 Task: Search for an email in 'Sent Items' with the subject 'Subject0000000018'.
Action: Mouse moved to (473, 97)
Screenshot: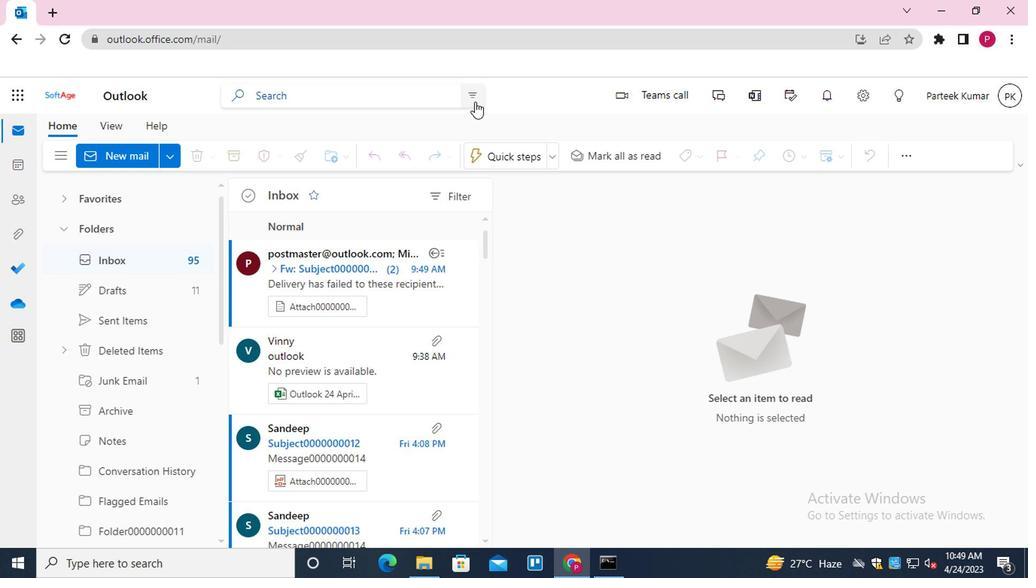 
Action: Mouse pressed left at (473, 97)
Screenshot: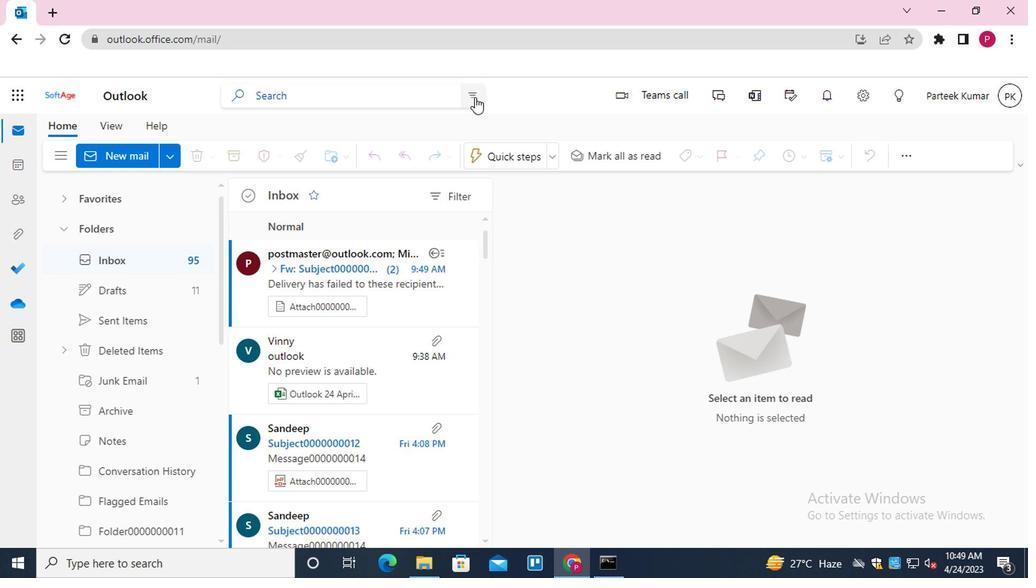
Action: Mouse moved to (441, 129)
Screenshot: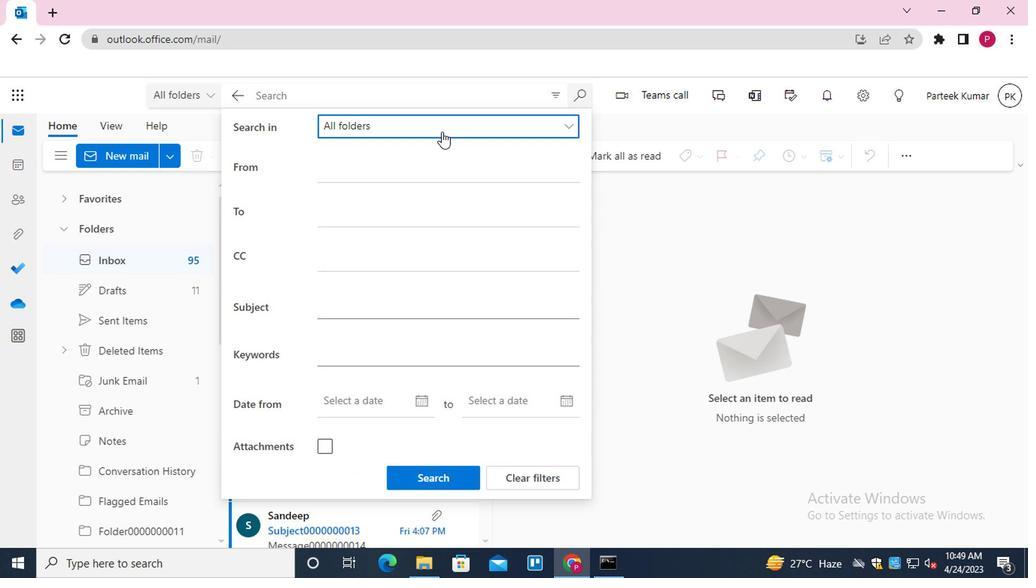 
Action: Mouse pressed left at (441, 129)
Screenshot: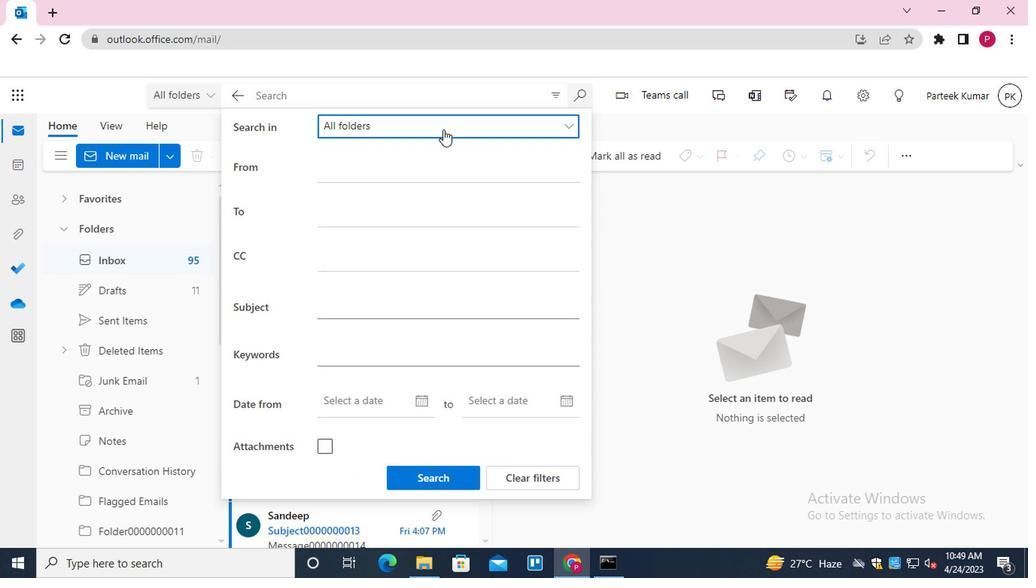 
Action: Mouse moved to (429, 174)
Screenshot: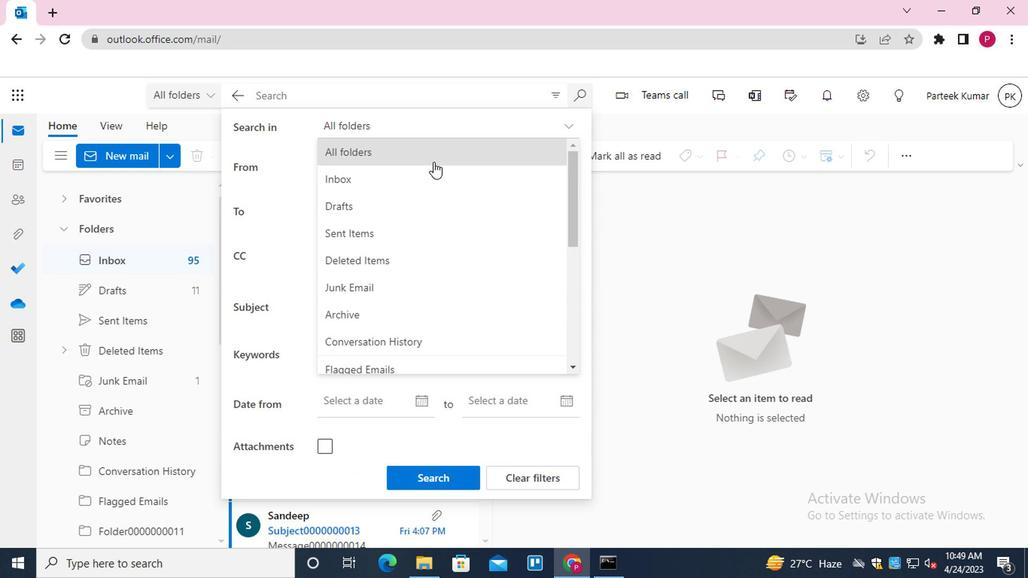
Action: Mouse pressed left at (429, 174)
Screenshot: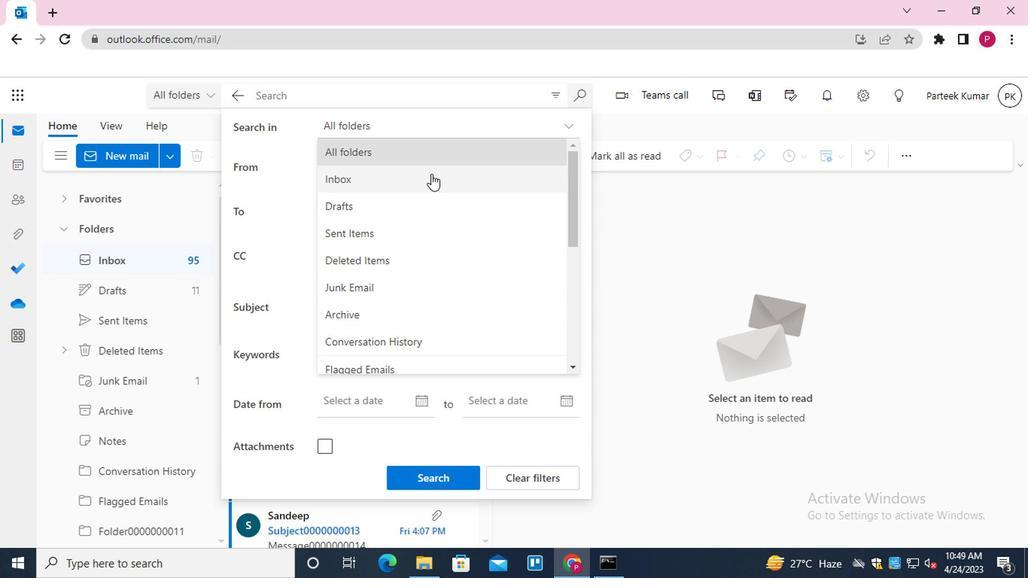 
Action: Mouse moved to (374, 305)
Screenshot: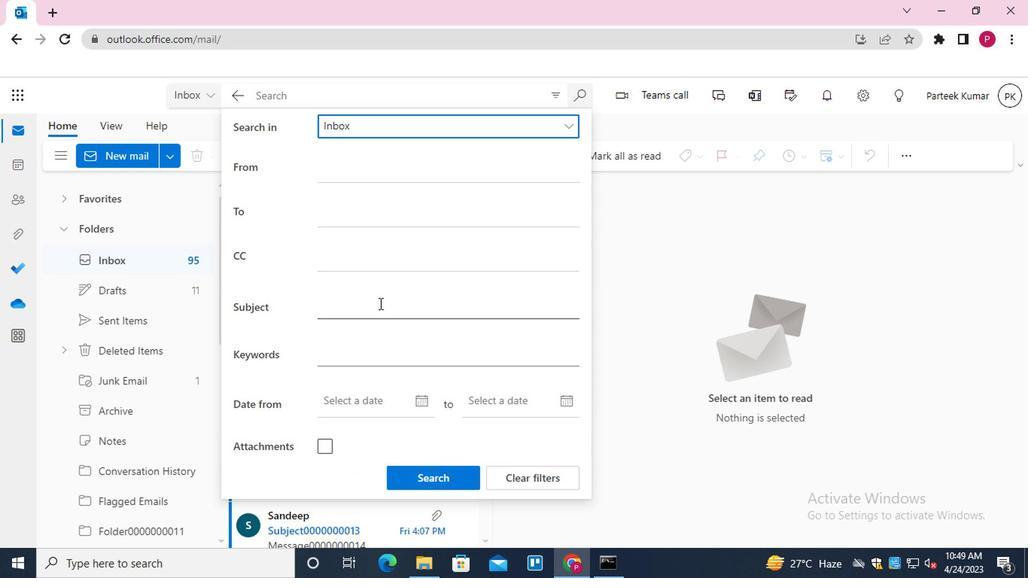 
Action: Mouse pressed left at (374, 305)
Screenshot: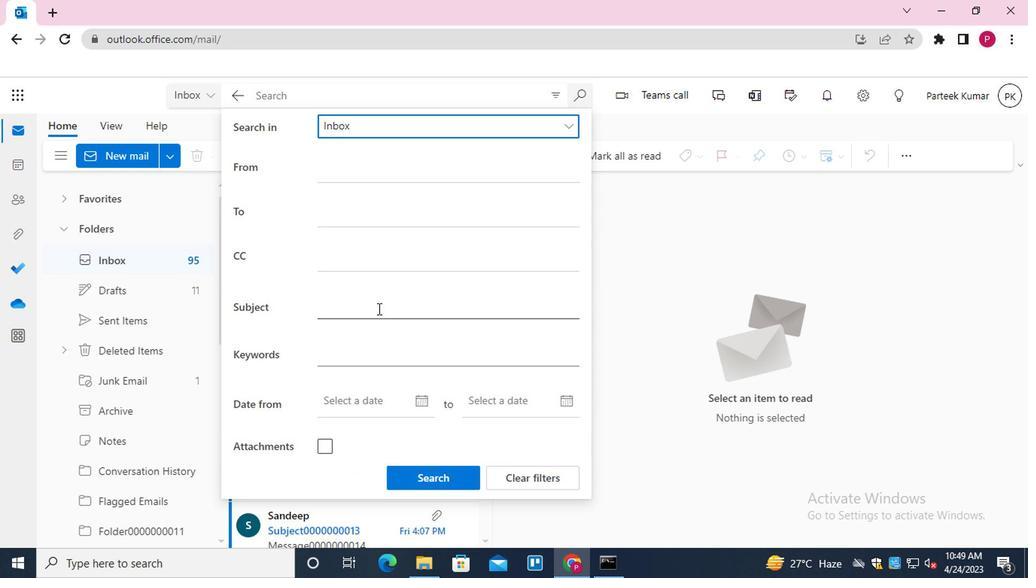 
Action: Key pressed <Key.shift>SUBJECT0000000018
Screenshot: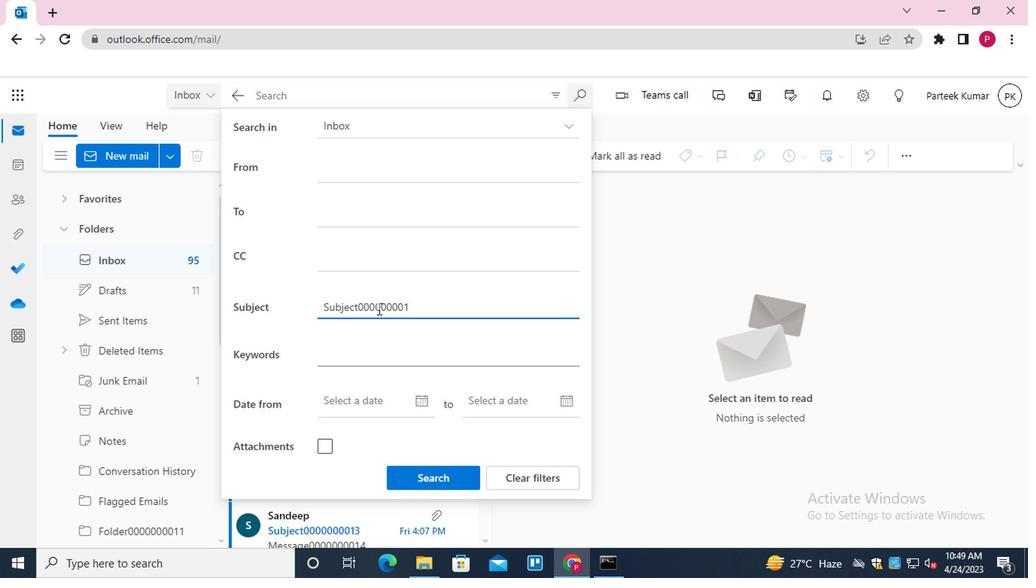 
Action: Mouse moved to (437, 478)
Screenshot: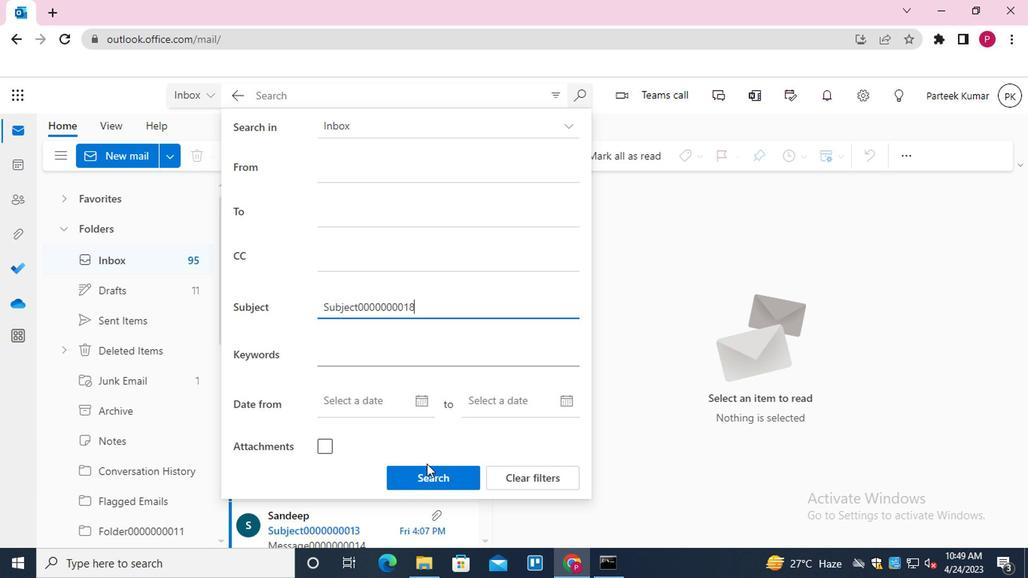 
Action: Mouse pressed left at (437, 478)
Screenshot: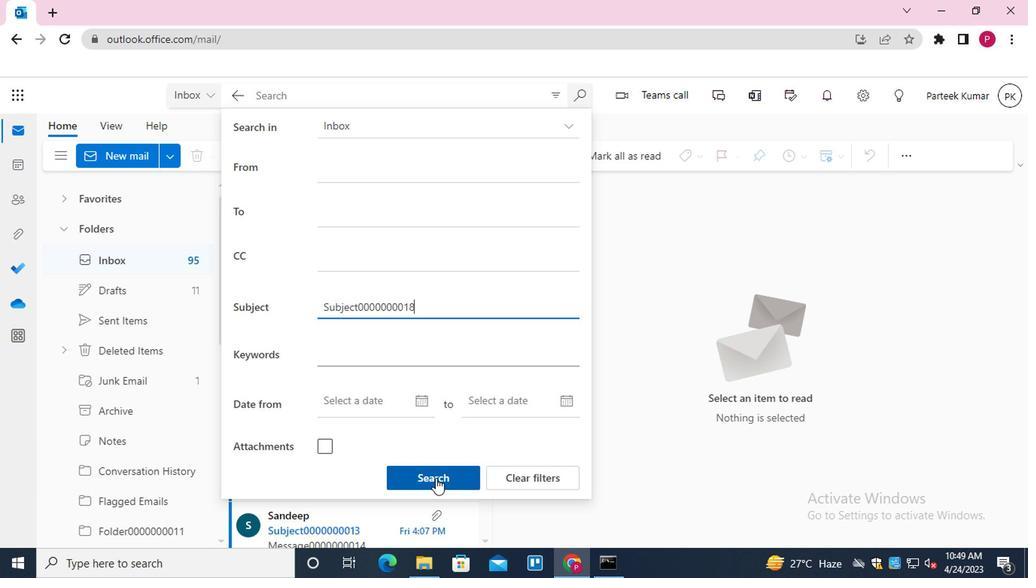 
Action: Mouse moved to (233, 96)
Screenshot: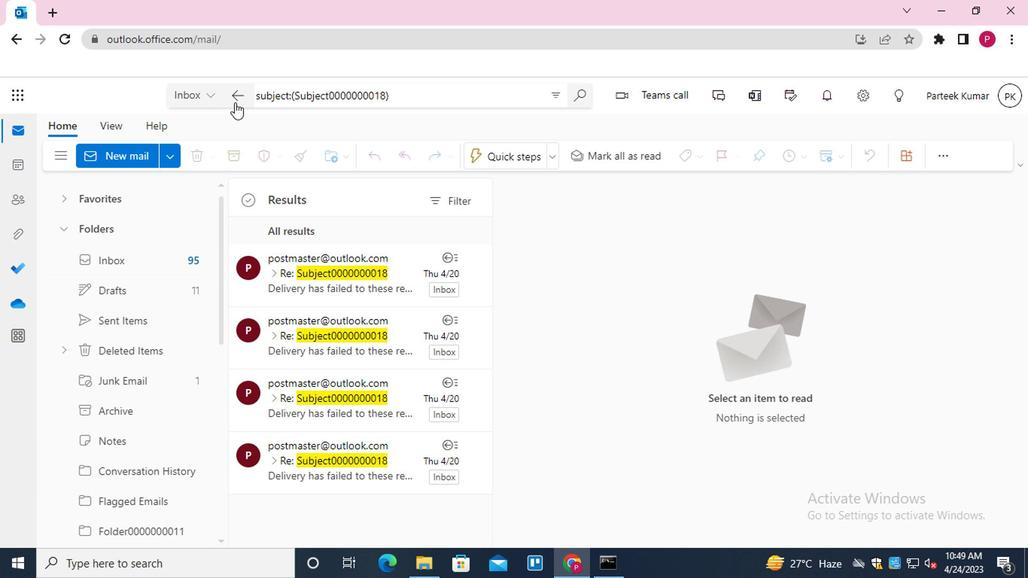 
Action: Mouse pressed left at (233, 96)
Screenshot: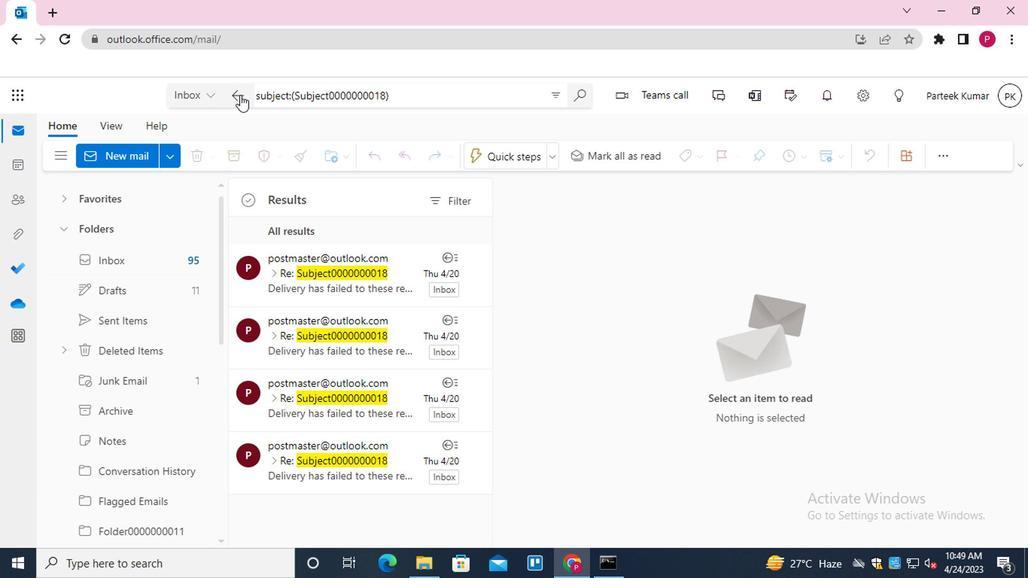 
Action: Mouse moved to (469, 96)
Screenshot: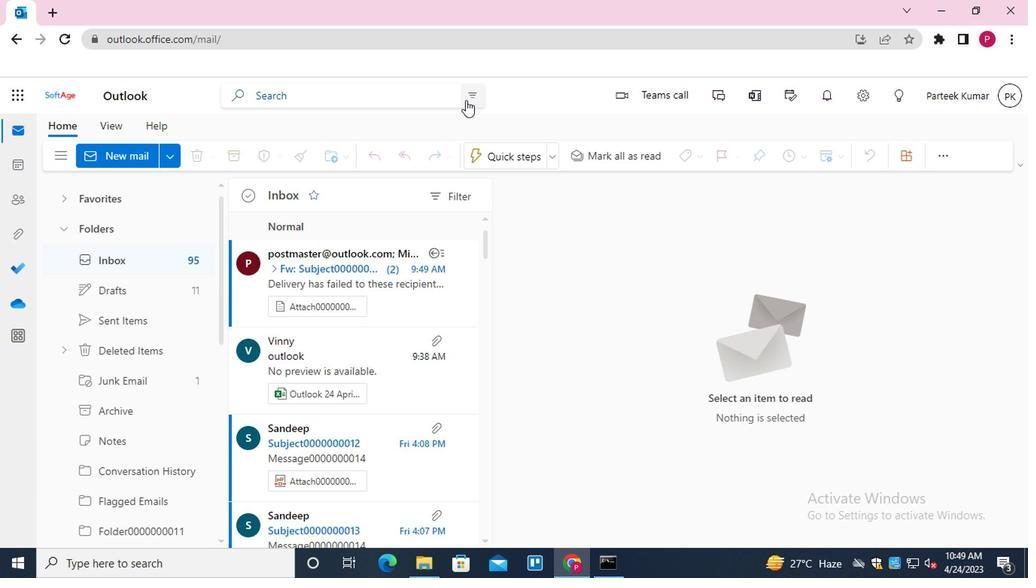 
Action: Mouse pressed left at (469, 96)
Screenshot: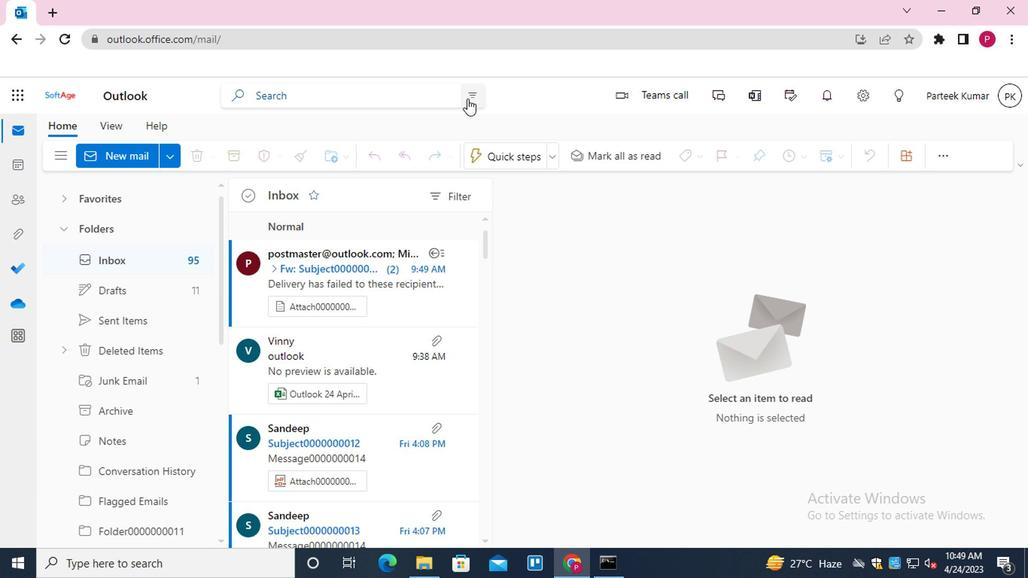 
Action: Mouse moved to (390, 134)
Screenshot: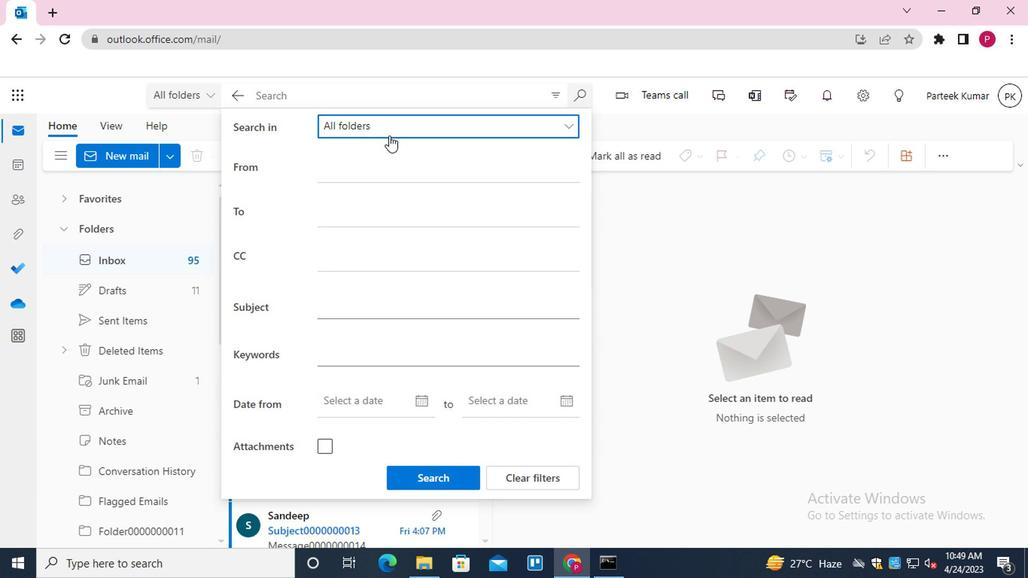 
Action: Mouse pressed left at (390, 134)
Screenshot: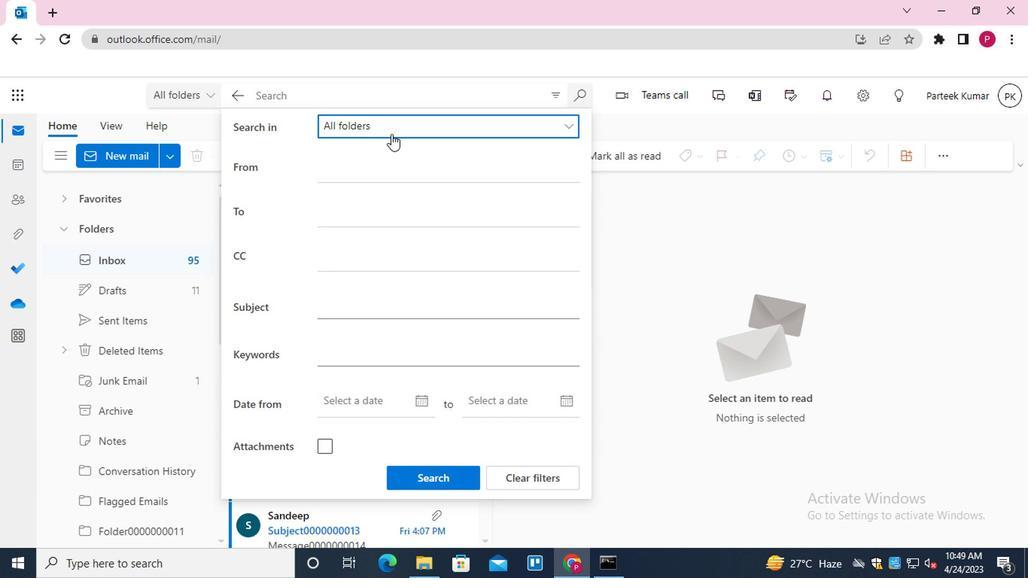 
Action: Mouse moved to (387, 234)
Screenshot: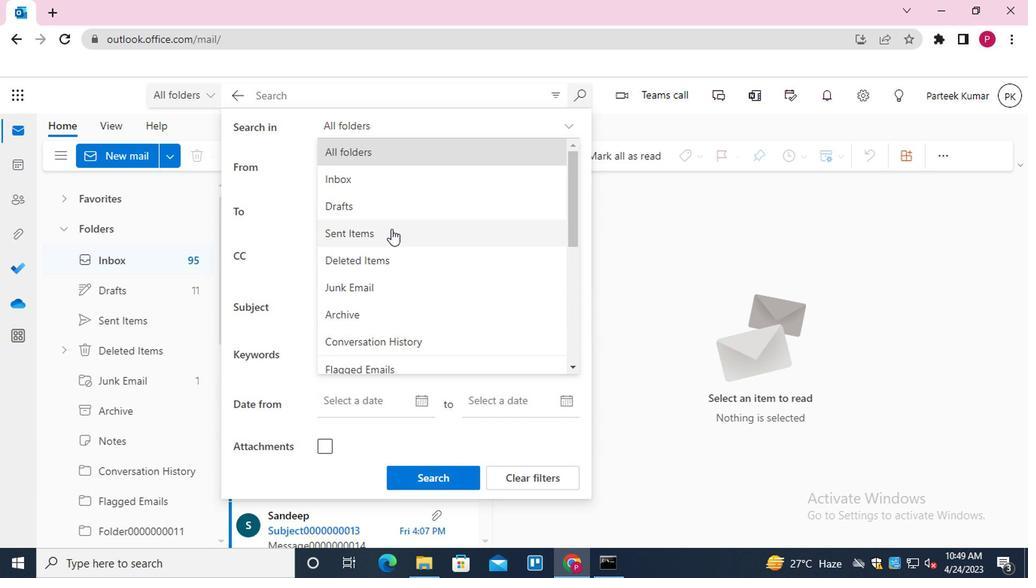 
Action: Mouse pressed left at (387, 234)
Screenshot: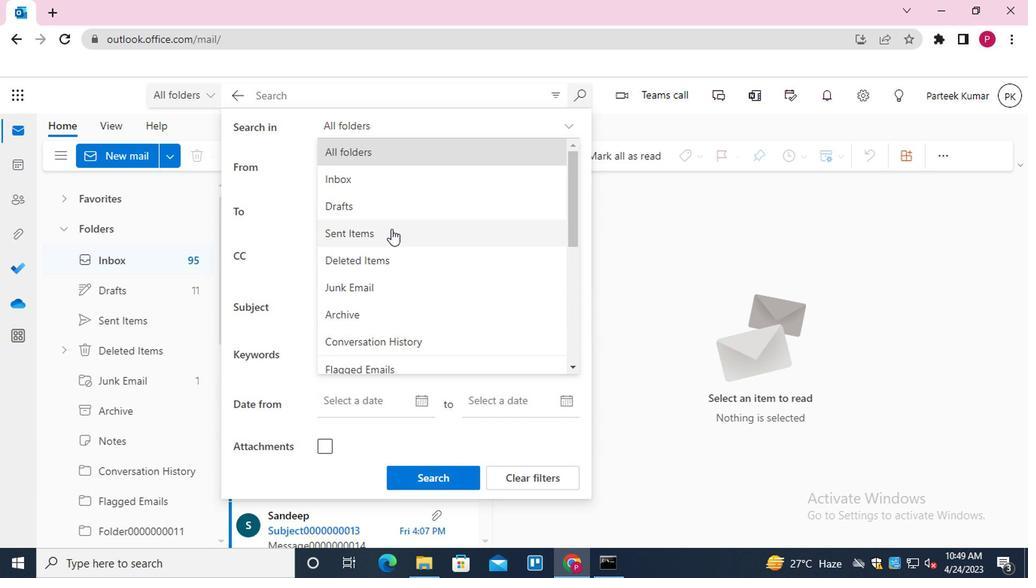 
Action: Mouse moved to (358, 310)
Screenshot: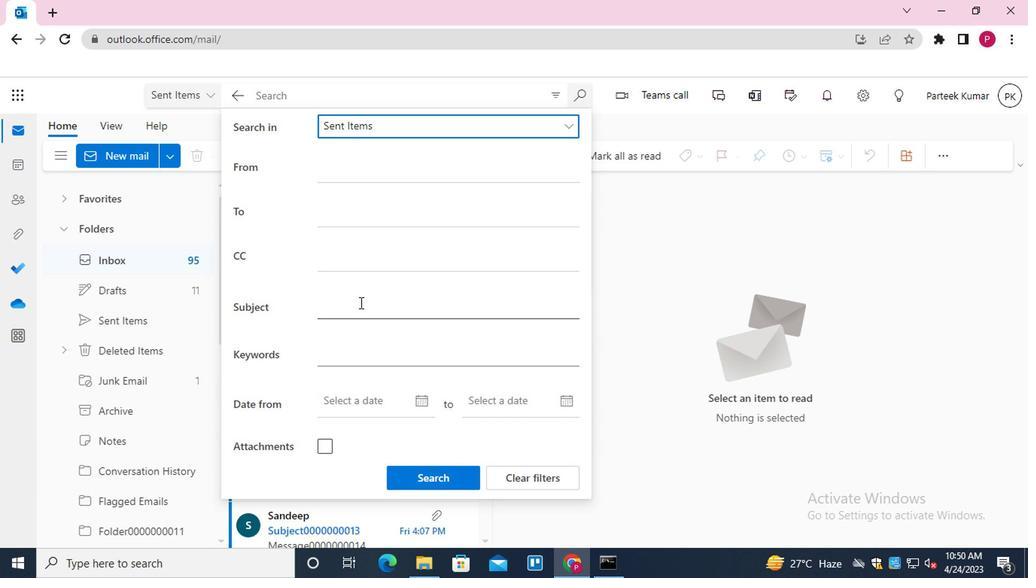 
Action: Mouse pressed left at (358, 310)
Screenshot: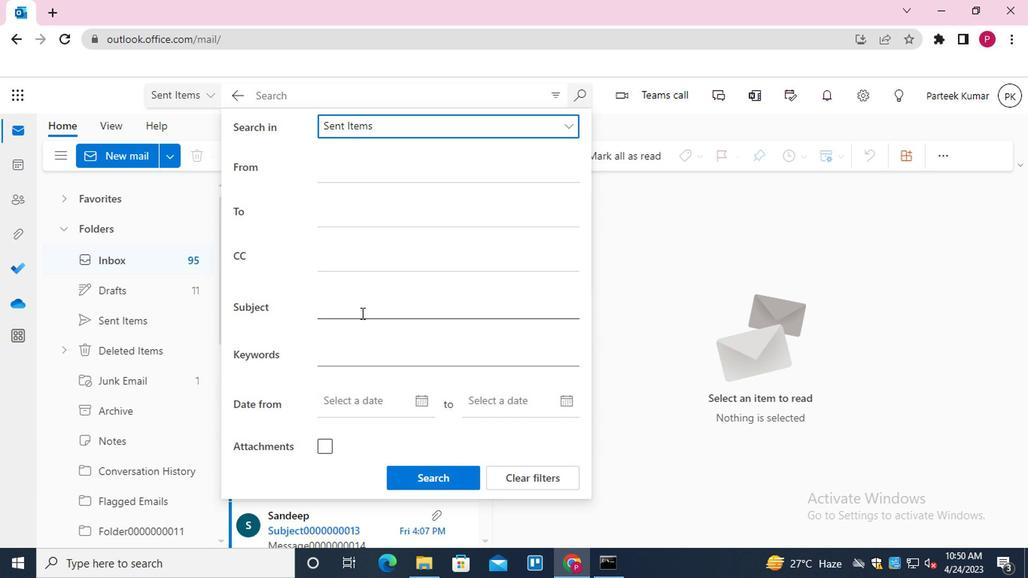 
Action: Mouse moved to (358, 310)
Screenshot: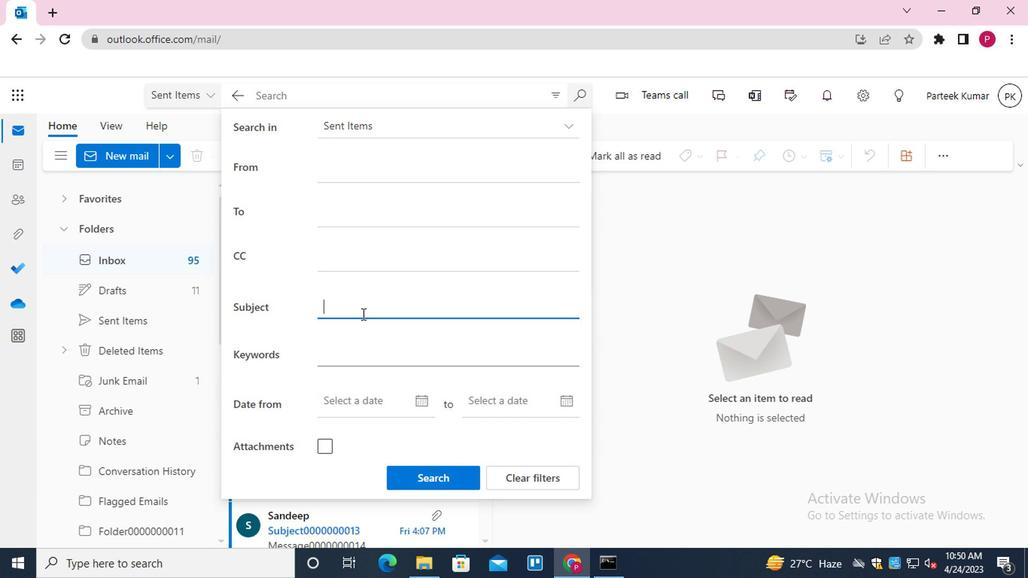 
Action: Key pressed <Key.shift>SUBJECT0000000018
Screenshot: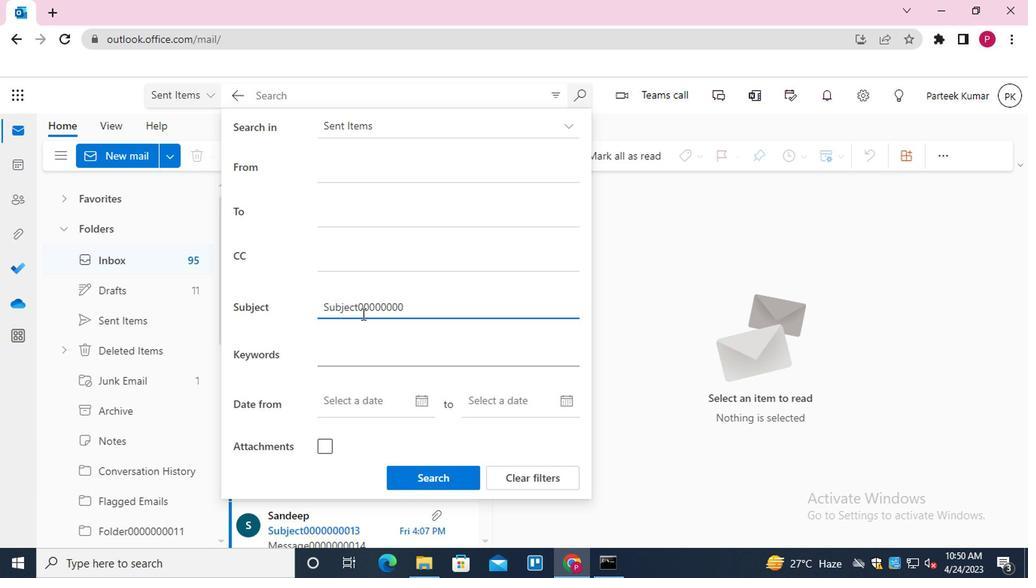
Action: Mouse moved to (439, 473)
Screenshot: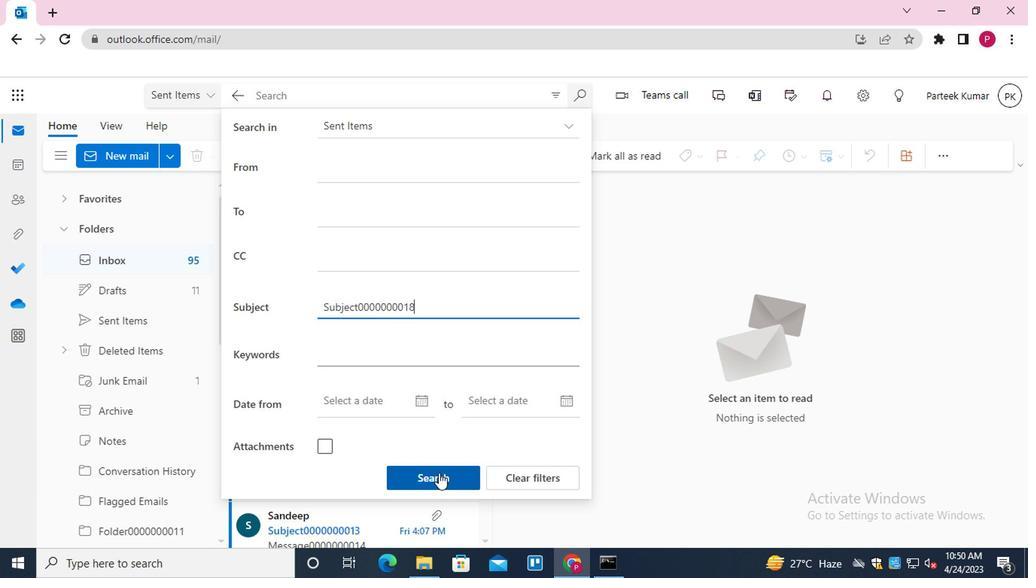 
Action: Mouse pressed left at (439, 473)
Screenshot: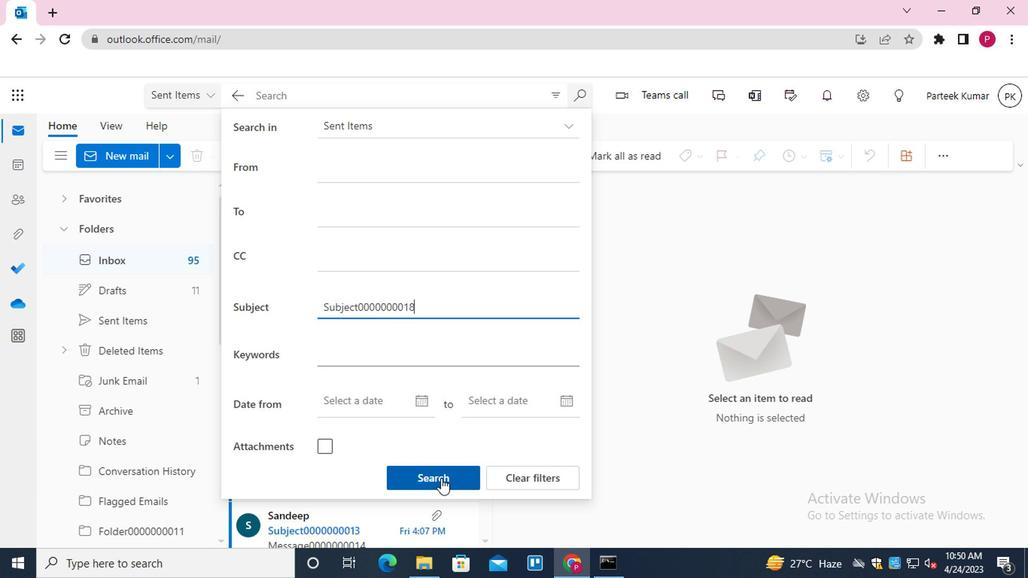 
Action: Mouse moved to (227, 96)
Screenshot: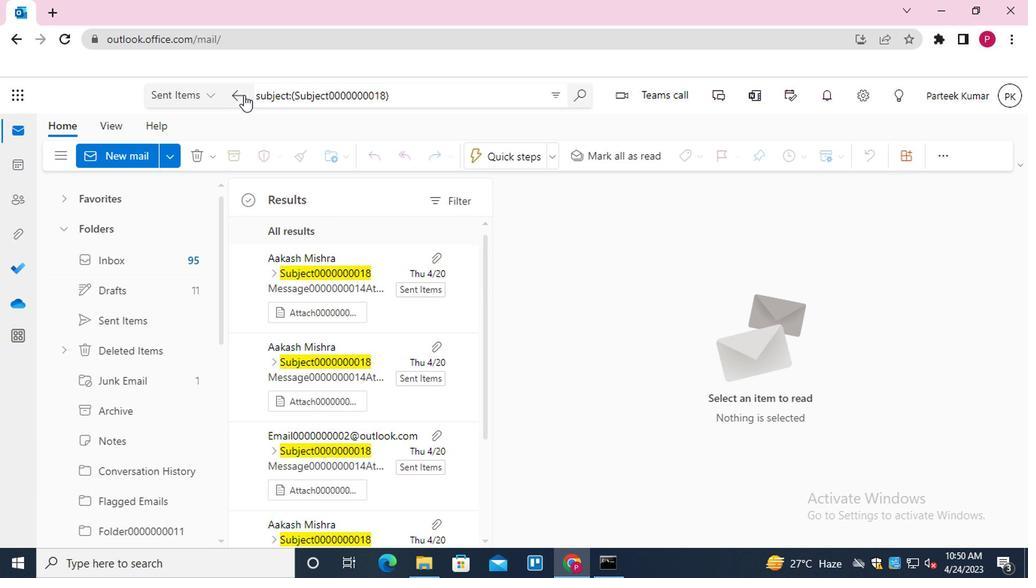 
Action: Mouse pressed left at (227, 96)
Screenshot: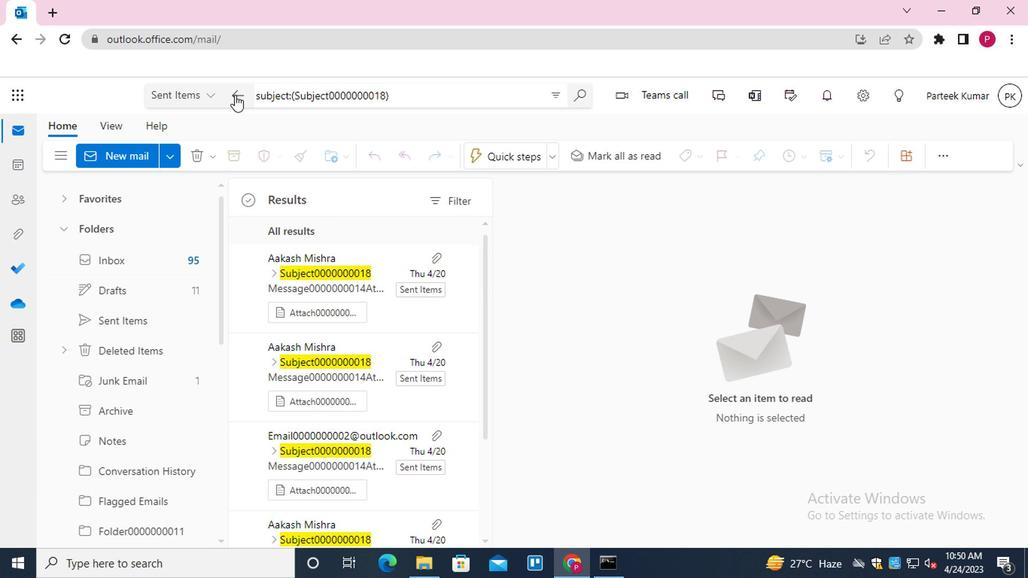 
Action: Mouse moved to (474, 96)
Screenshot: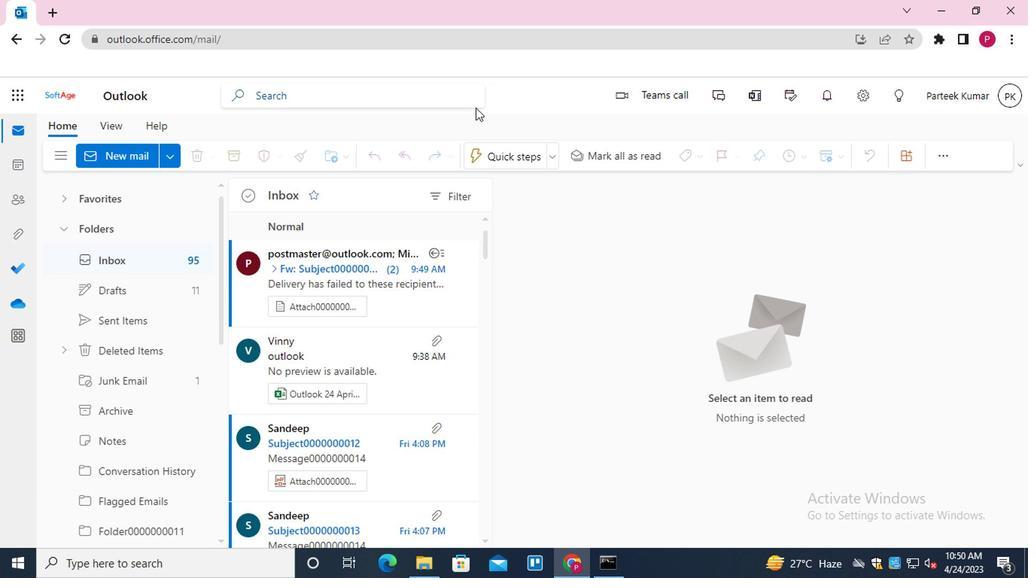 
Action: Mouse pressed left at (474, 96)
Screenshot: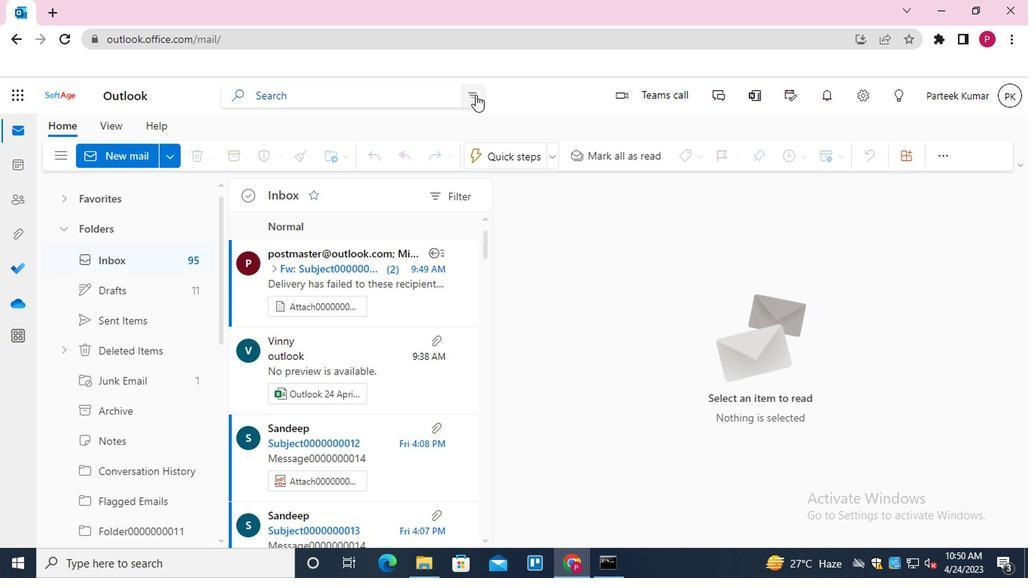 
Action: Mouse moved to (443, 124)
Screenshot: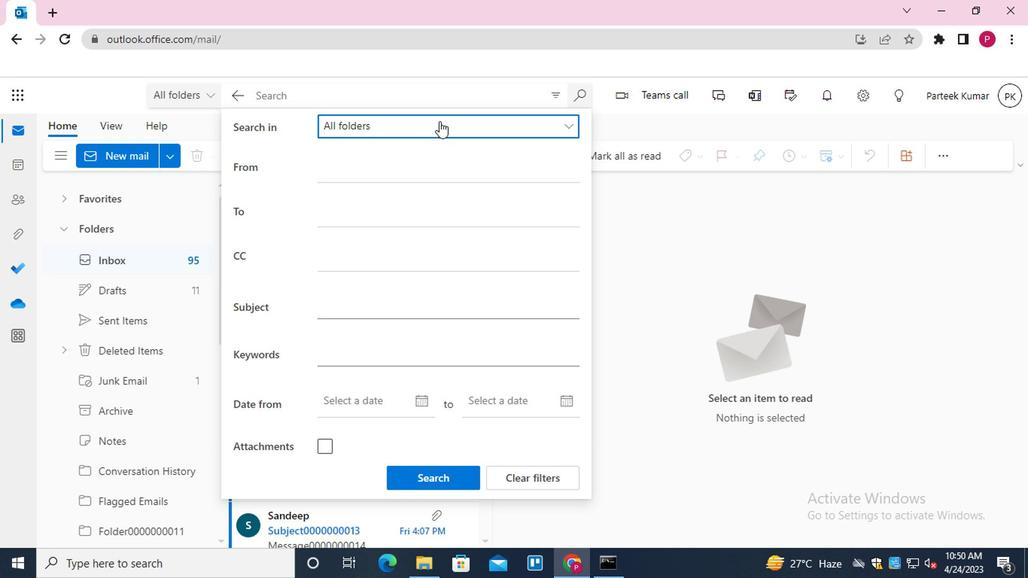 
Action: Mouse pressed left at (443, 124)
Screenshot: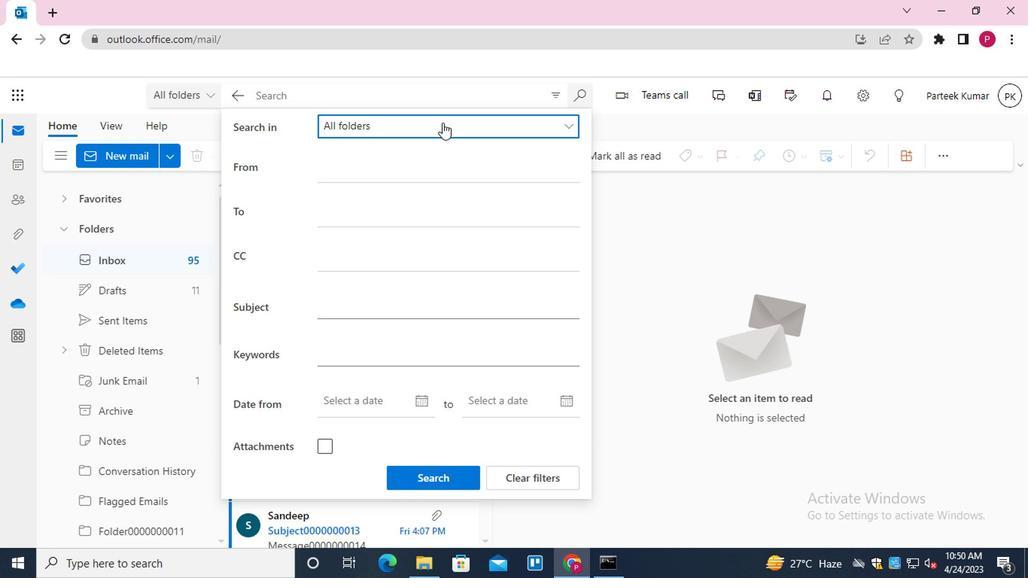 
Action: Mouse moved to (404, 276)
Screenshot: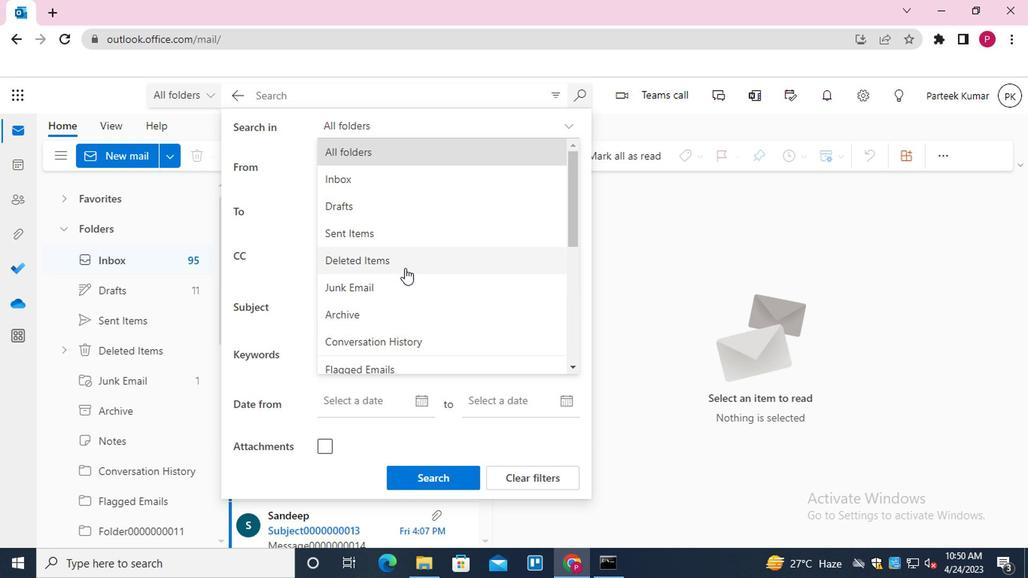 
Action: Mouse scrolled (404, 275) with delta (0, -1)
Screenshot: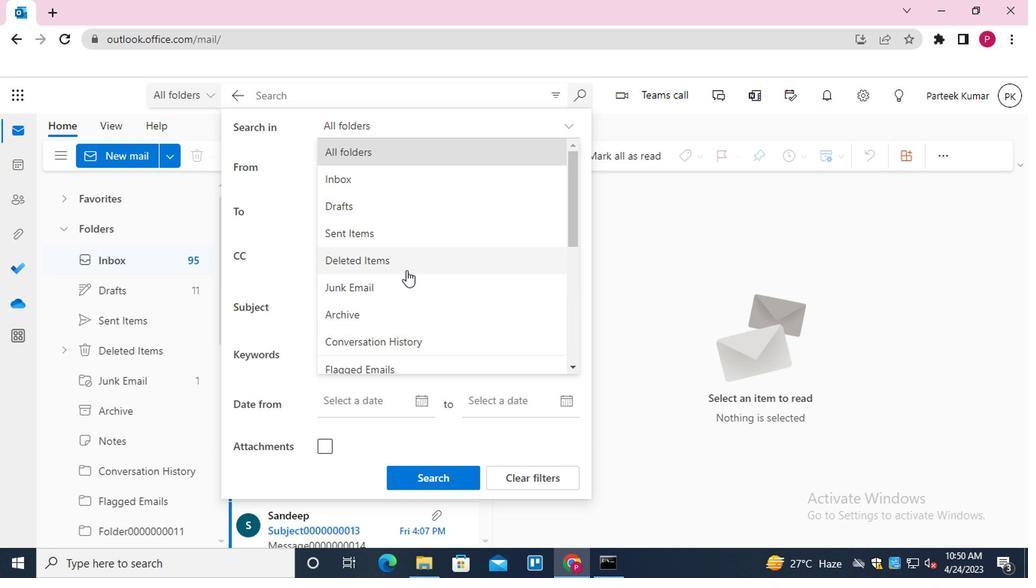 
Action: Mouse scrolled (404, 275) with delta (0, -1)
Screenshot: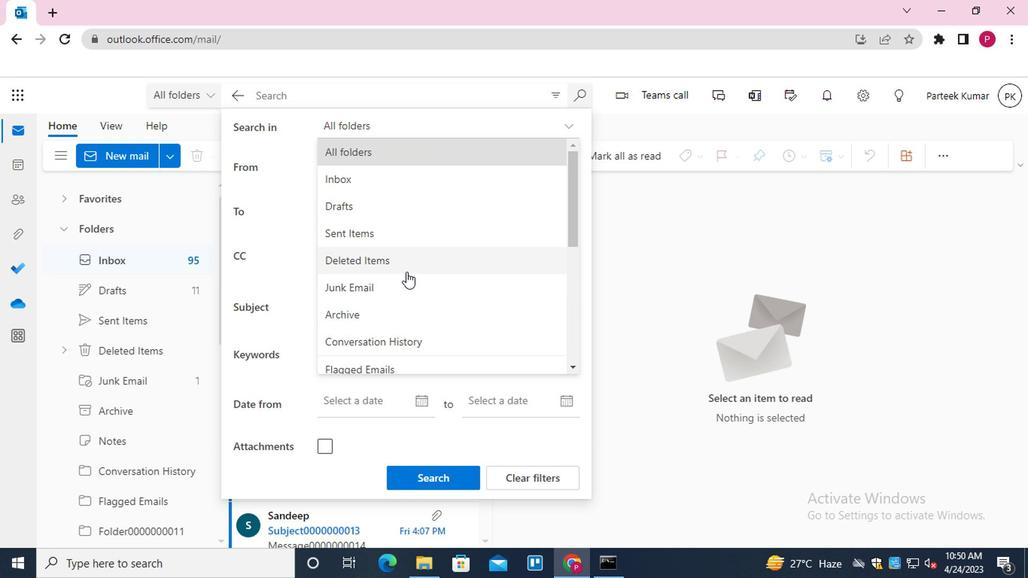
Action: Mouse moved to (409, 256)
Screenshot: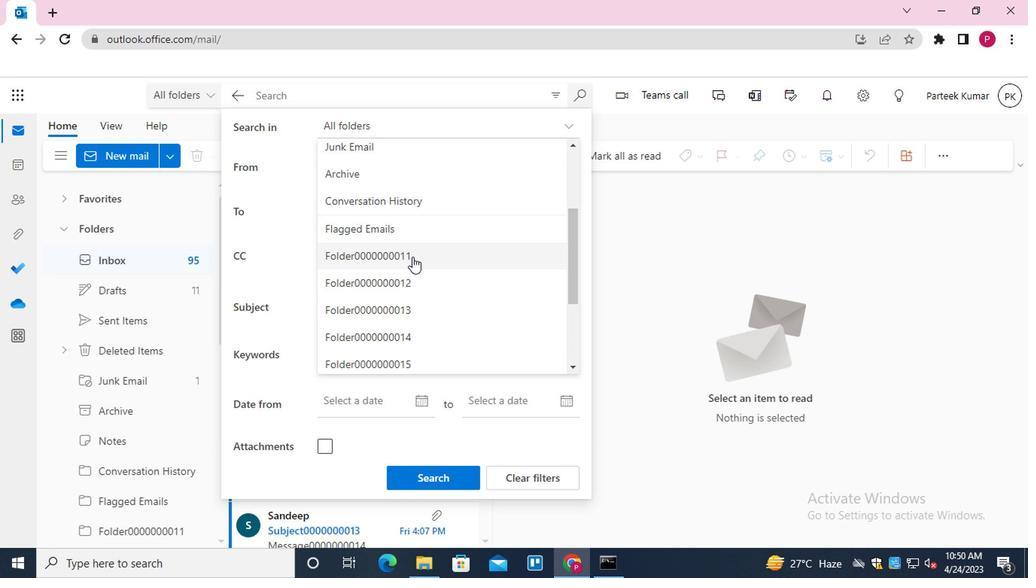 
Action: Mouse pressed left at (409, 256)
Screenshot: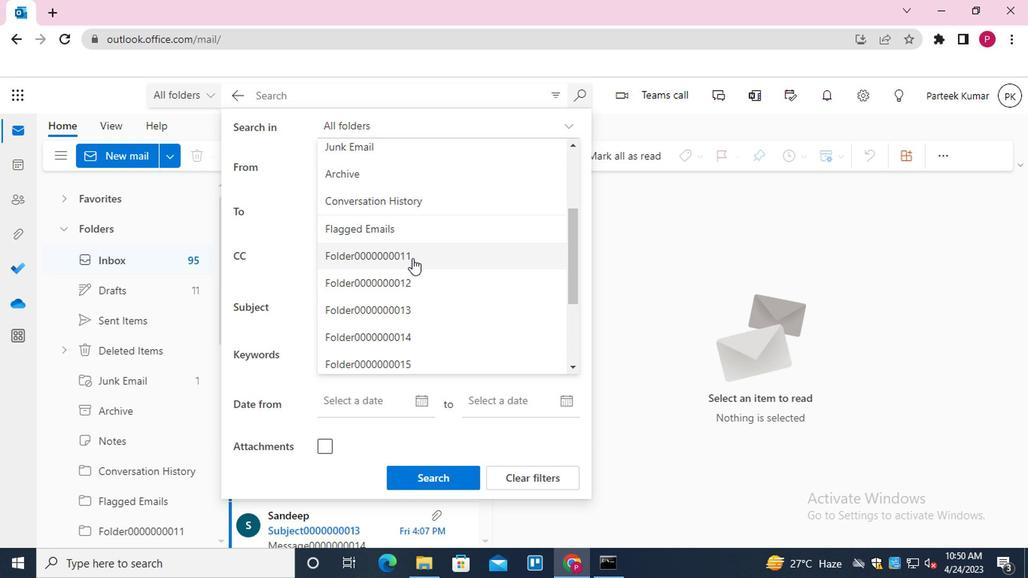 
Action: Mouse moved to (379, 305)
Screenshot: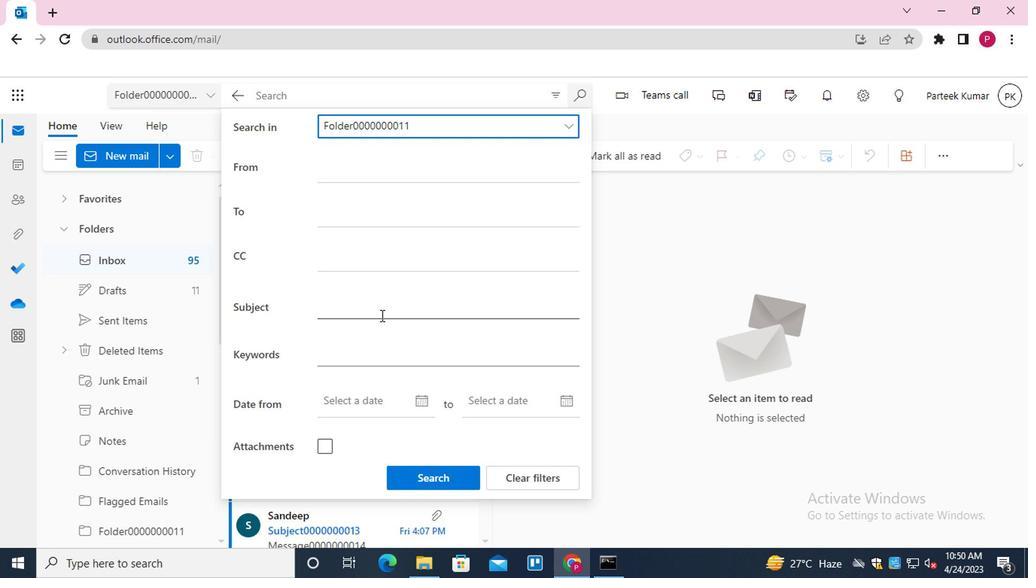 
Action: Mouse pressed left at (379, 305)
Screenshot: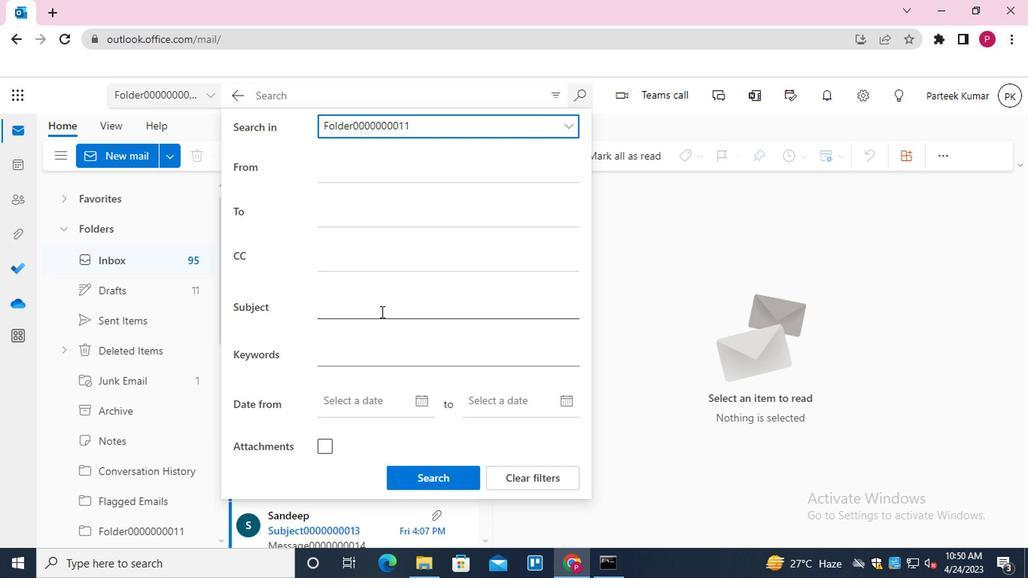 
Action: Mouse moved to (379, 305)
Screenshot: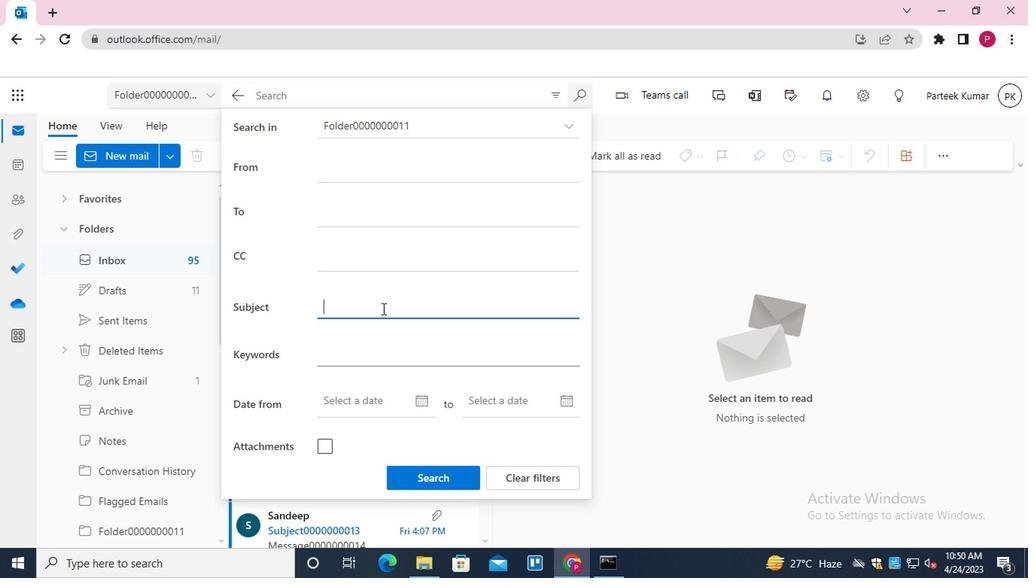 
Action: Key pressed <Key.shift>SUBJECT0000000011
Screenshot: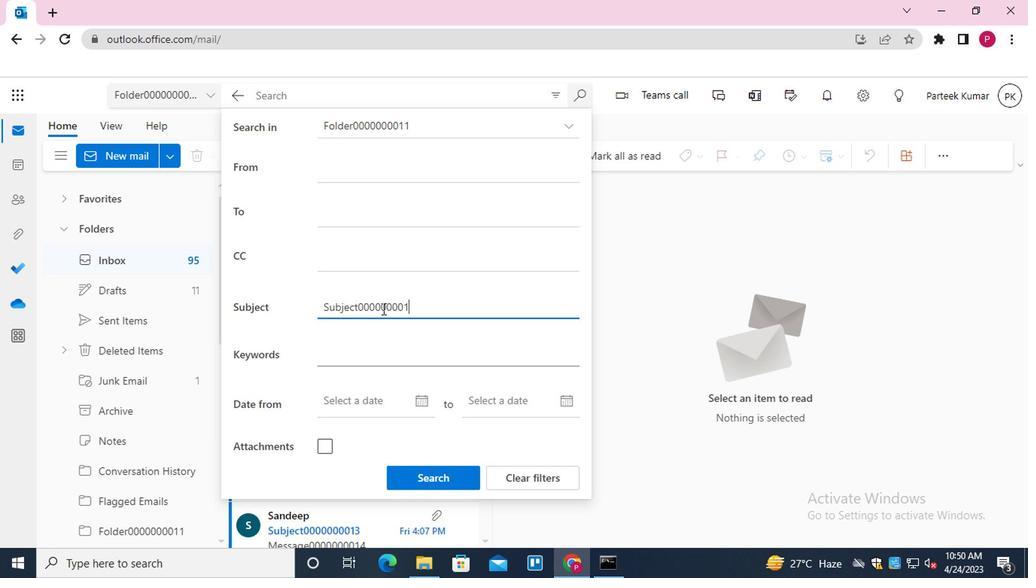 
Action: Mouse moved to (429, 481)
Screenshot: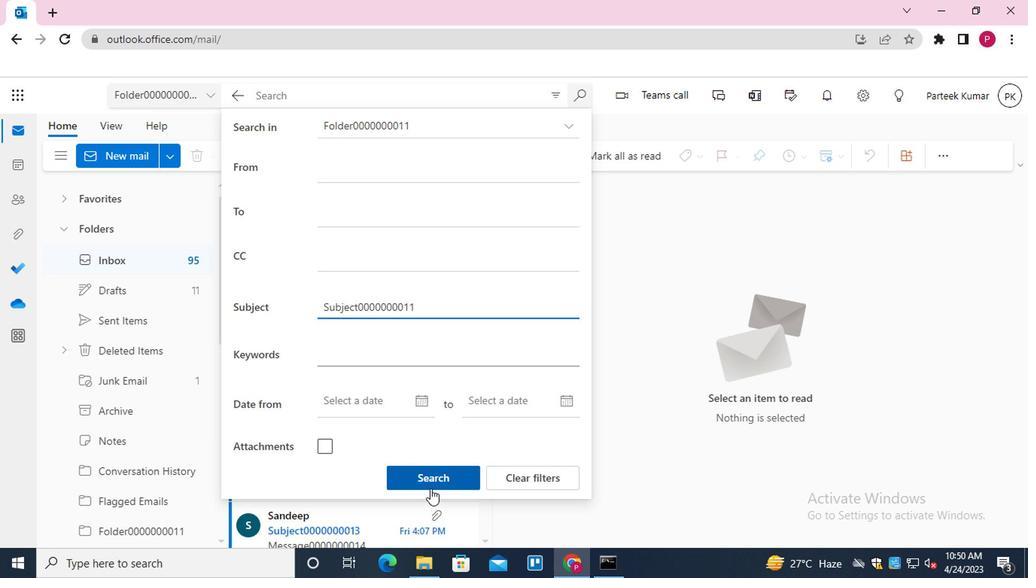 
Action: Mouse pressed left at (429, 481)
Screenshot: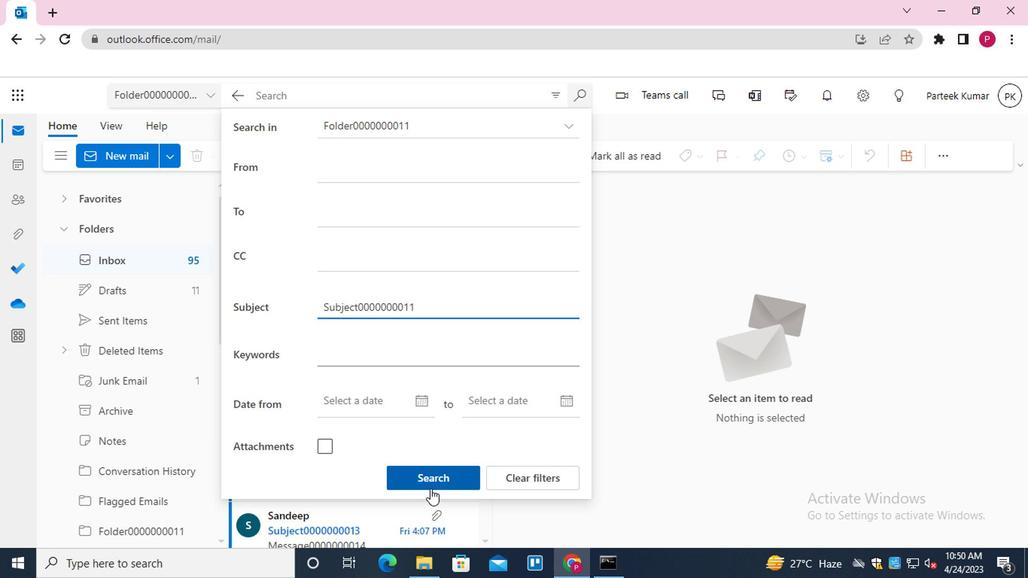 
Action: Mouse moved to (341, 273)
Screenshot: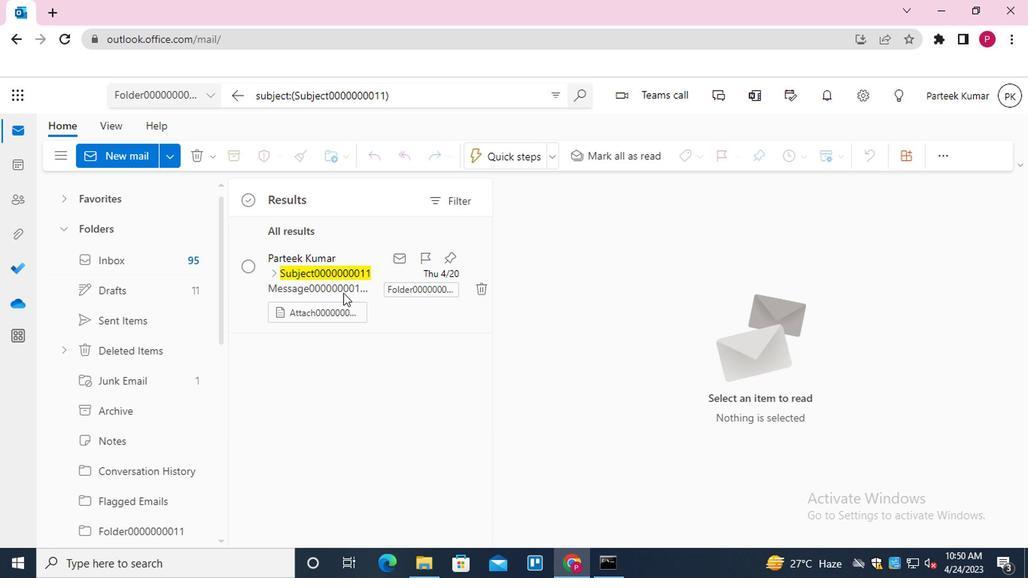 
Action: Mouse pressed right at (341, 273)
Screenshot: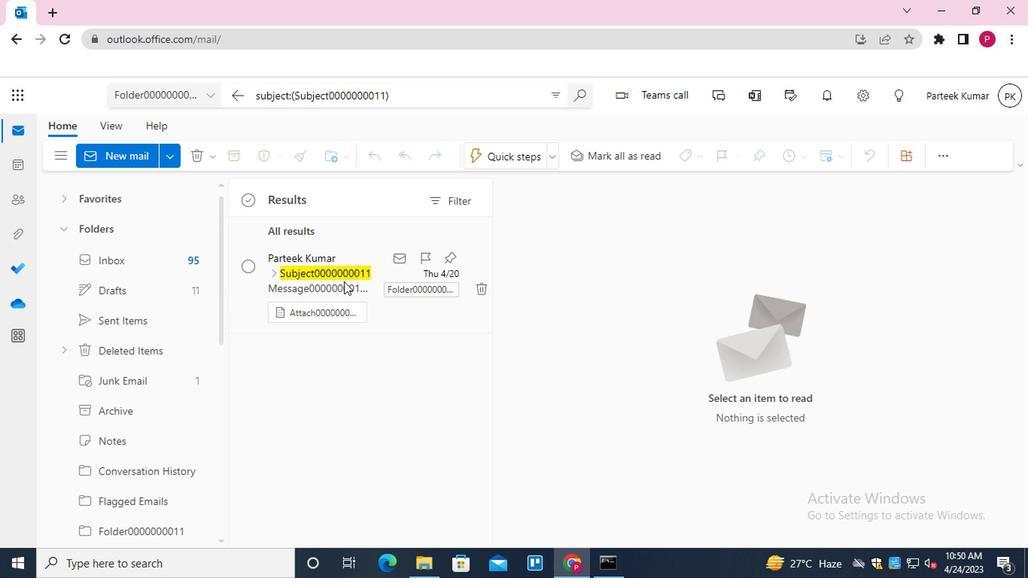 
Action: Mouse moved to (380, 330)
Screenshot: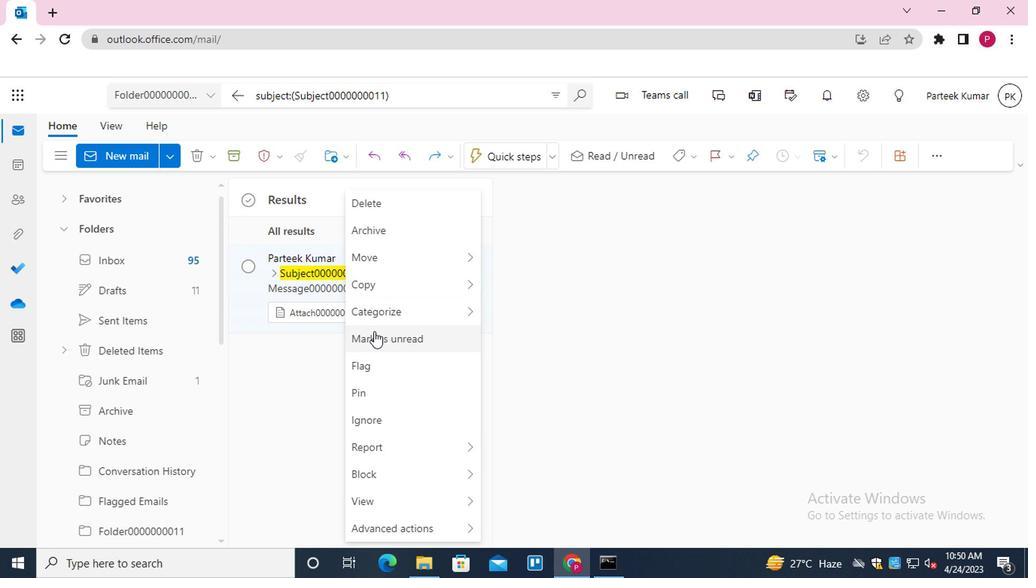 
Action: Mouse pressed left at (380, 330)
Screenshot: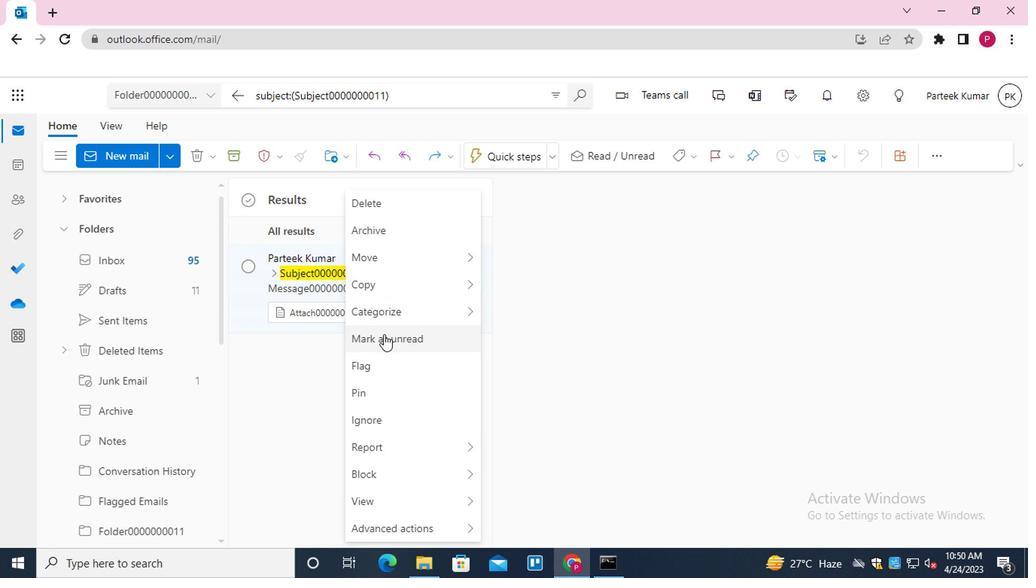 
Action: Mouse moved to (228, 100)
Screenshot: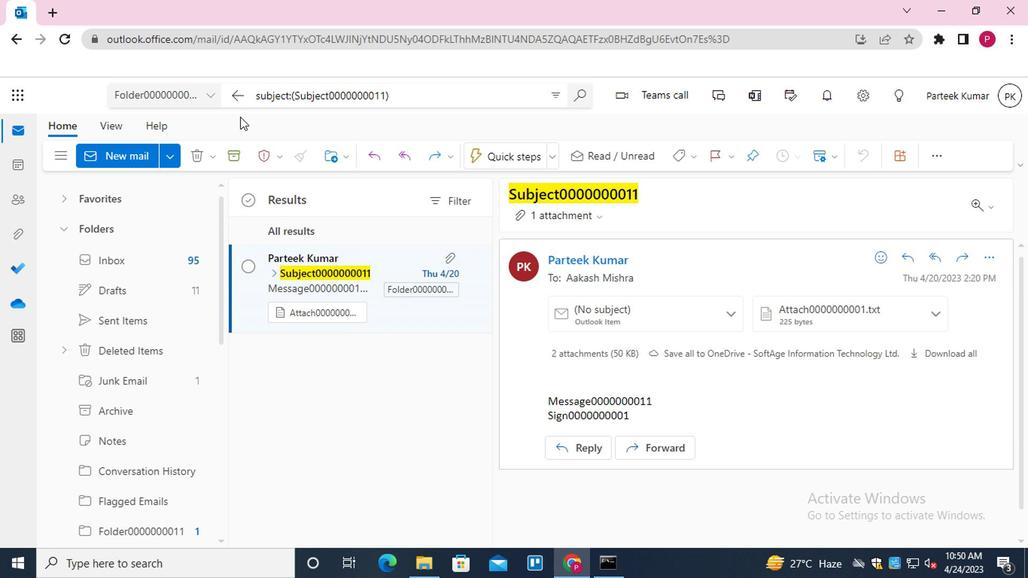 
Action: Mouse pressed left at (228, 100)
Screenshot: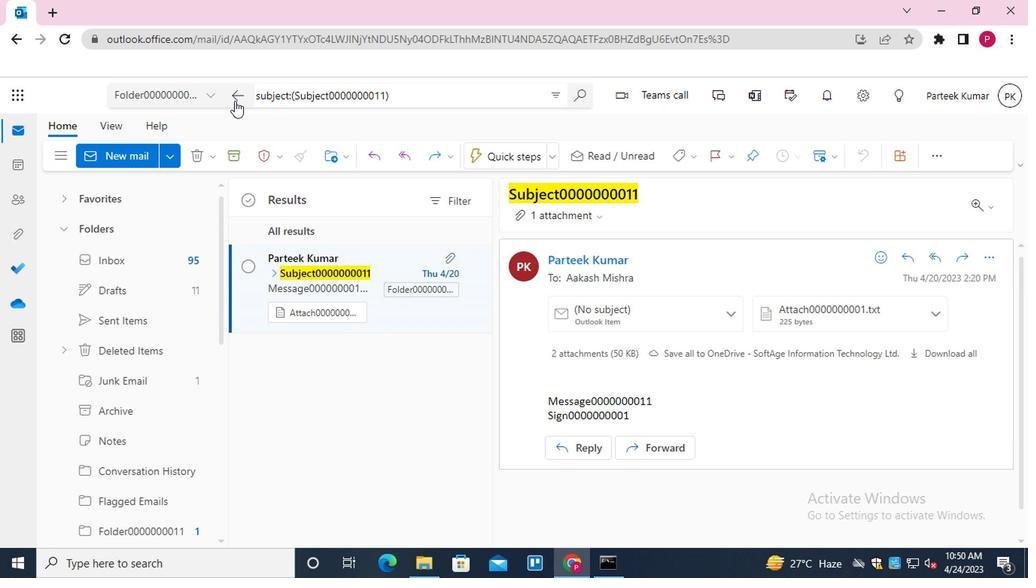 
Action: Mouse moved to (467, 100)
Screenshot: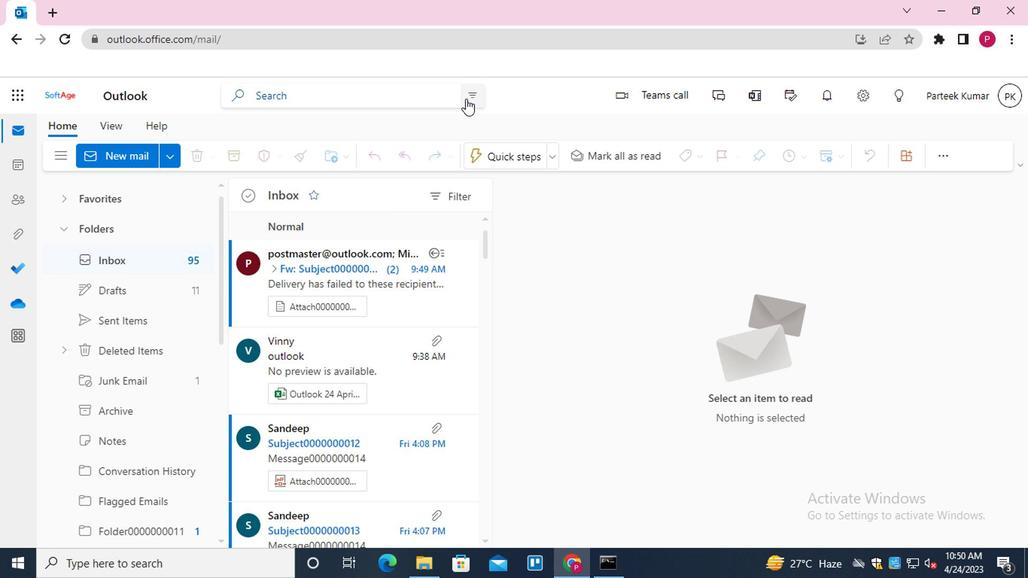 
Action: Mouse pressed left at (467, 100)
Screenshot: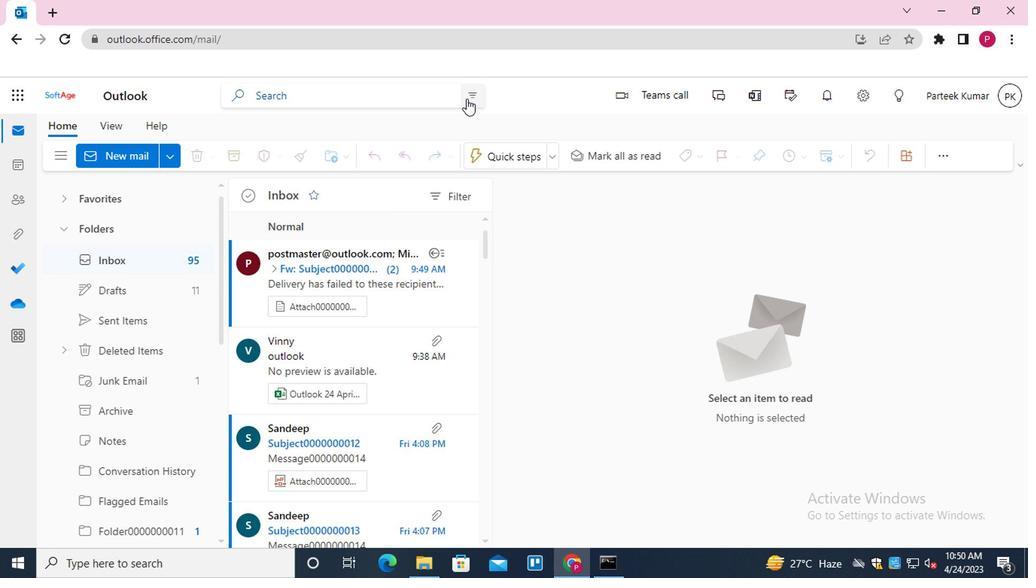 
Action: Mouse moved to (407, 126)
Screenshot: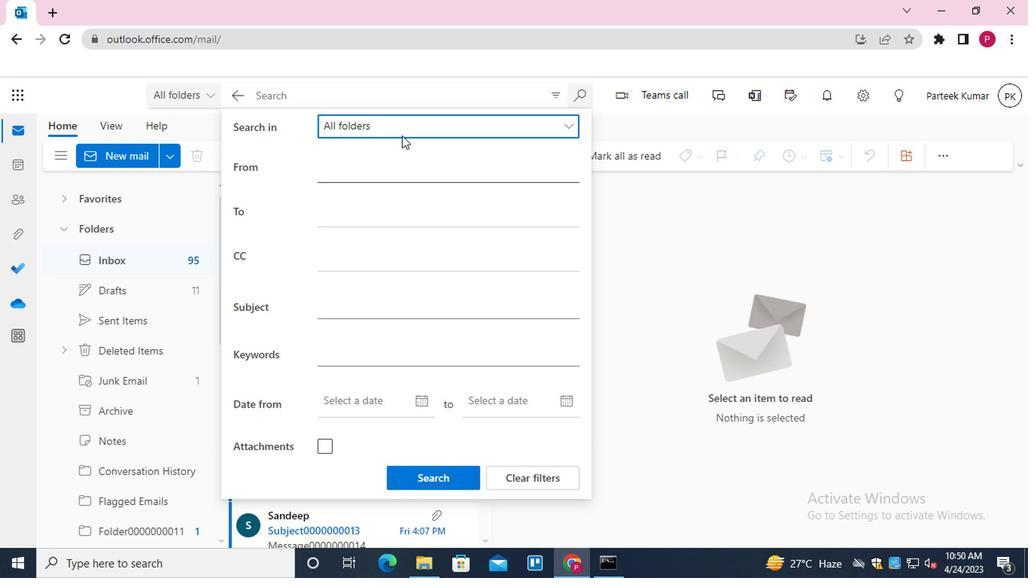 
Action: Mouse pressed left at (407, 126)
Screenshot: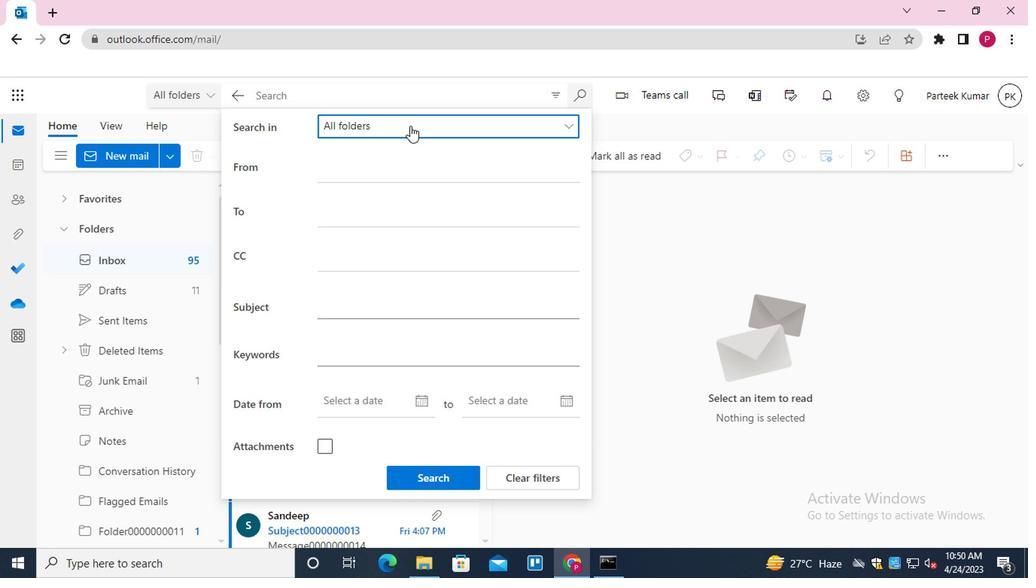 
Action: Mouse moved to (423, 257)
Screenshot: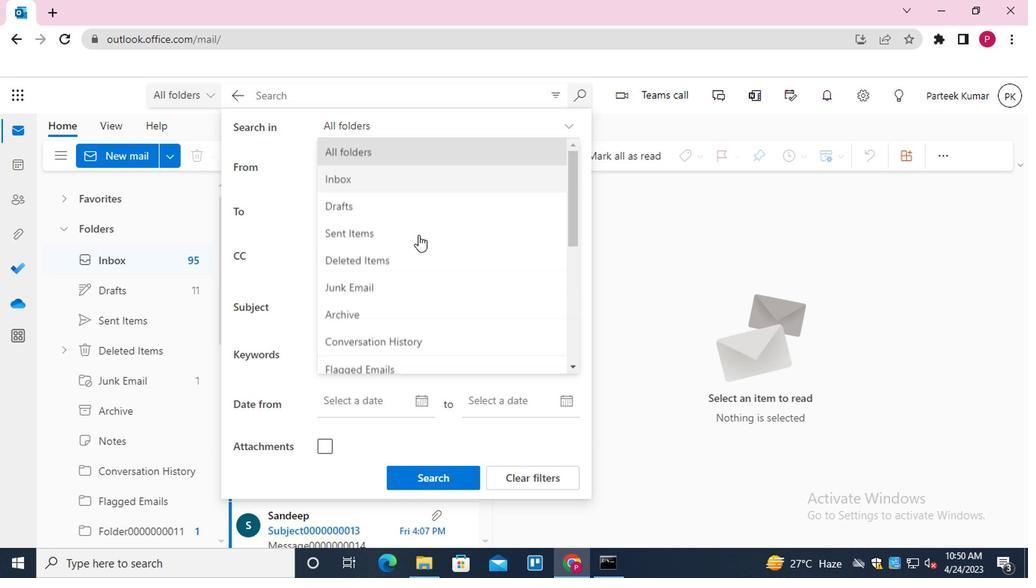 
Action: Mouse scrolled (423, 256) with delta (0, -1)
Screenshot: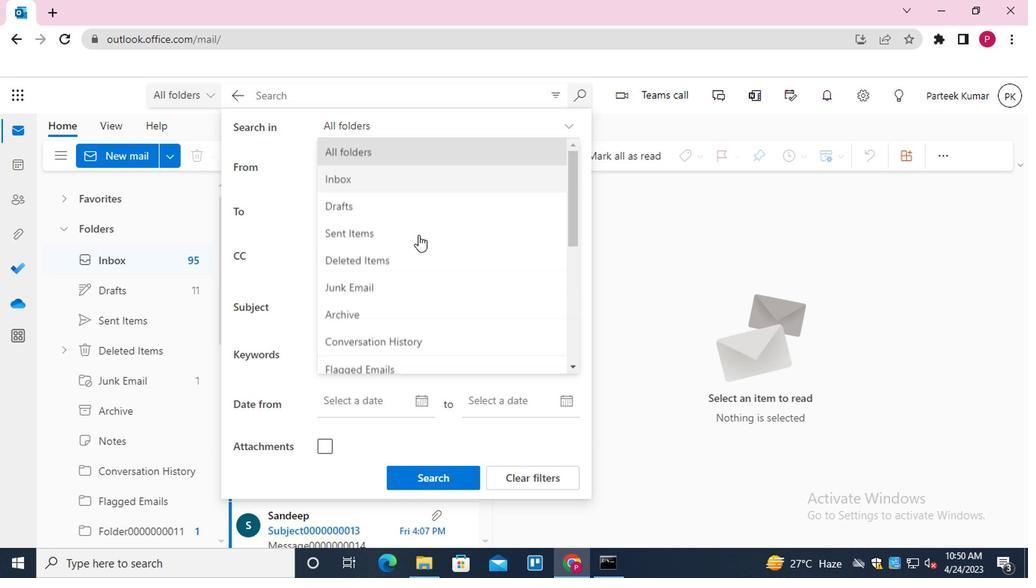 
Action: Mouse moved to (423, 258)
Screenshot: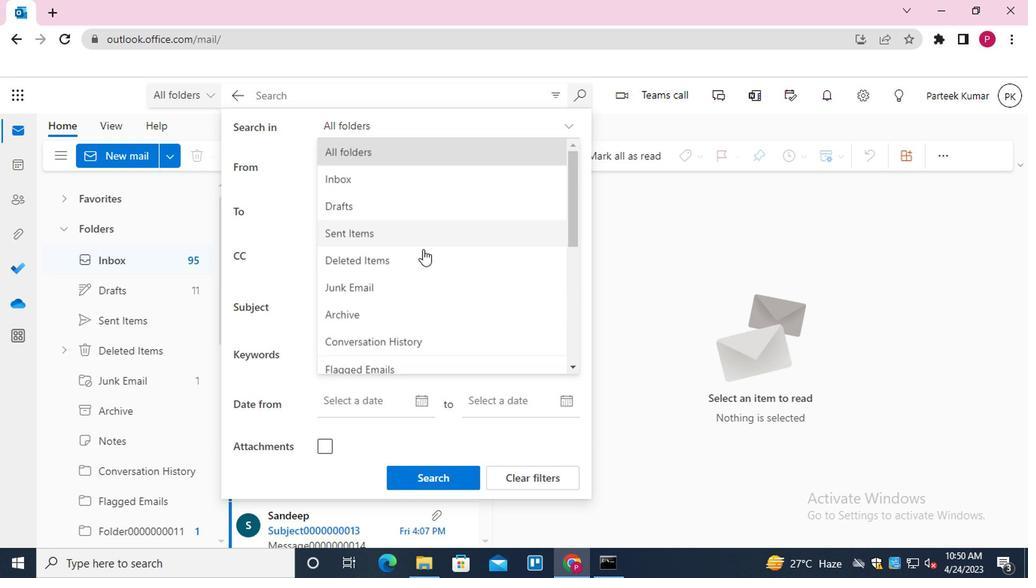 
Action: Mouse scrolled (423, 257) with delta (0, -1)
Screenshot: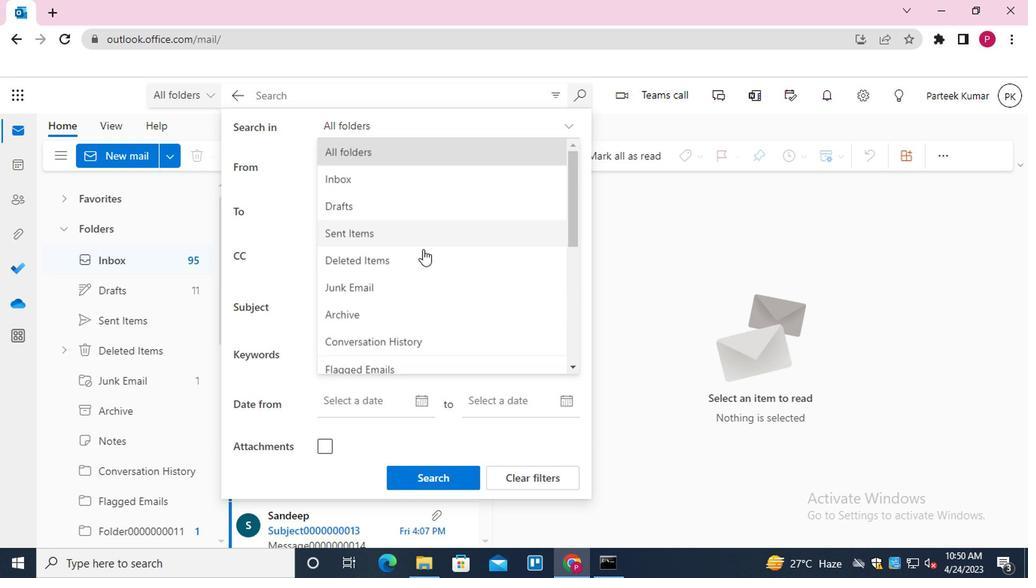 
Action: Mouse moved to (423, 259)
Screenshot: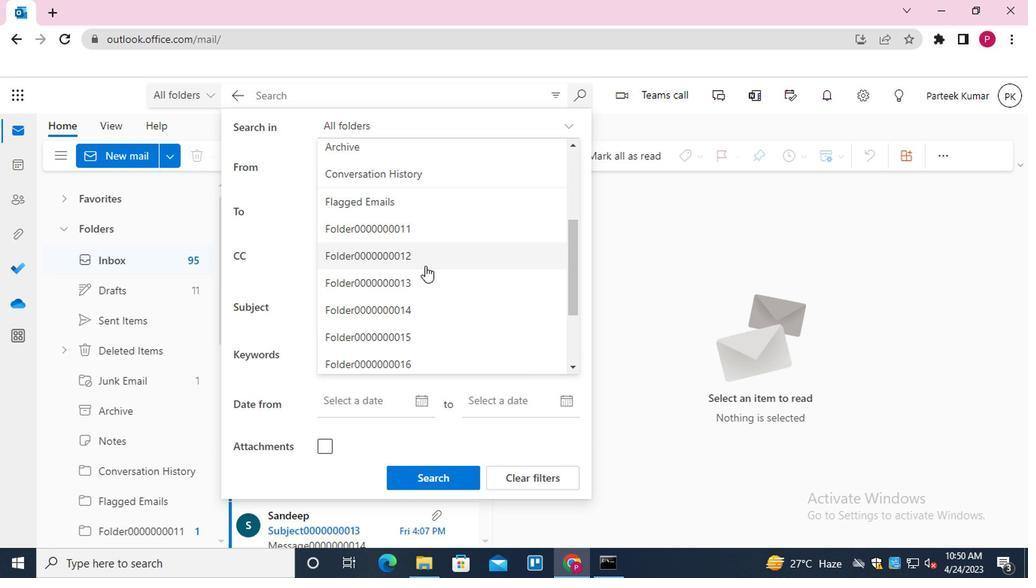 
Action: Mouse pressed left at (423, 259)
Screenshot: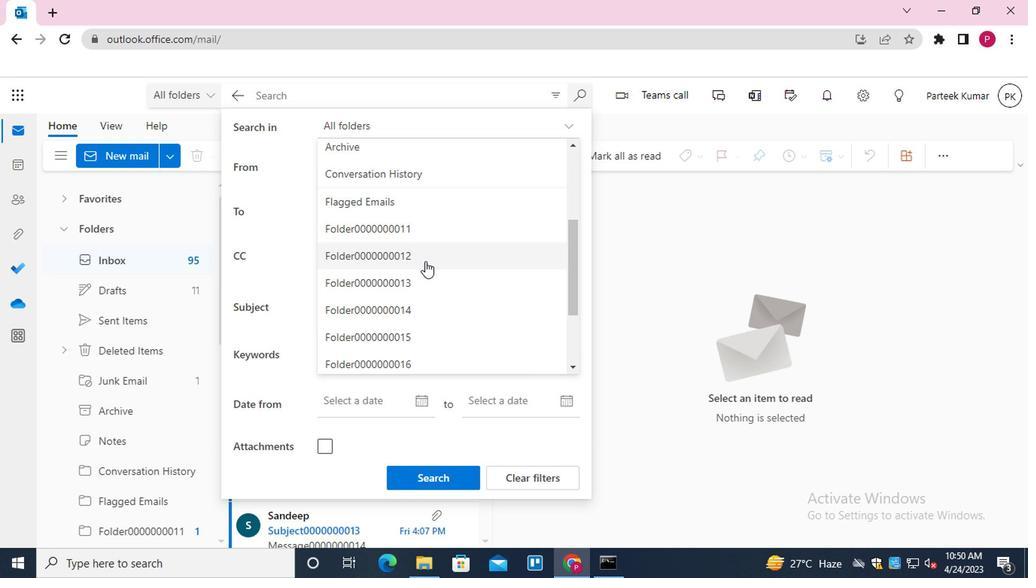 
Action: Mouse moved to (388, 312)
Screenshot: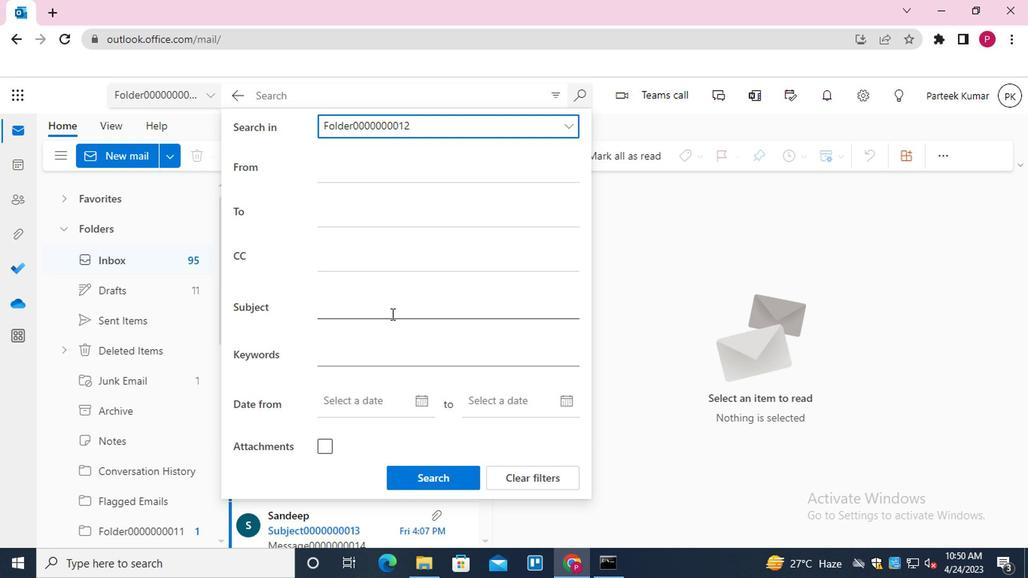 
Action: Mouse pressed left at (388, 312)
Screenshot: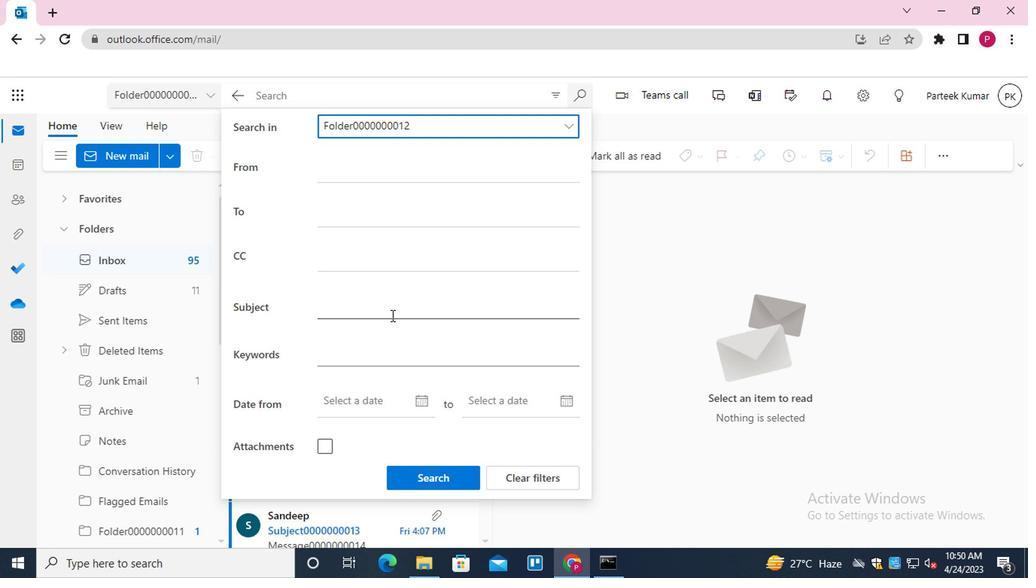 
Action: Key pressed <Key.shift>SUBJECT0000000011
Screenshot: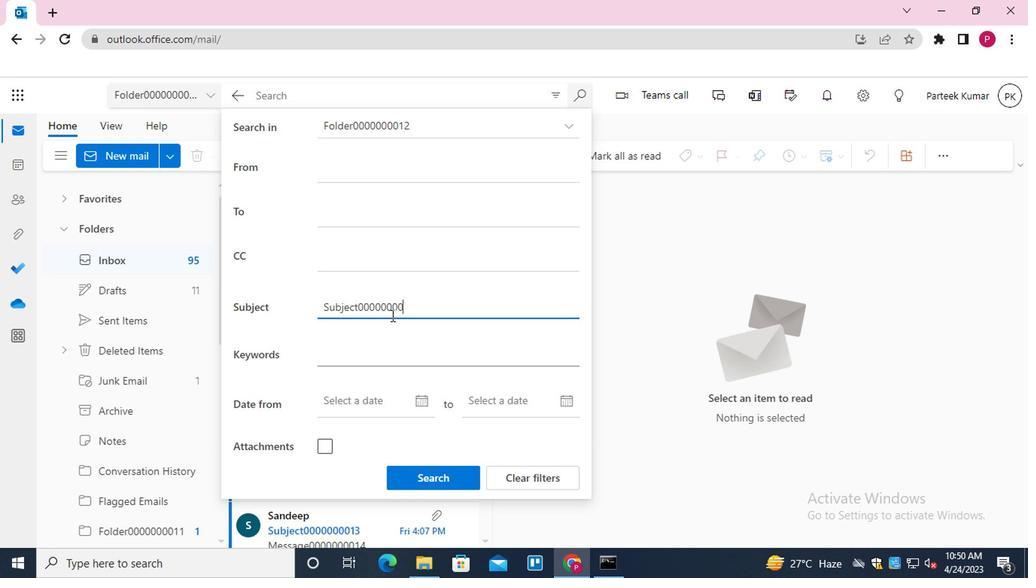 
Action: Mouse moved to (450, 473)
Screenshot: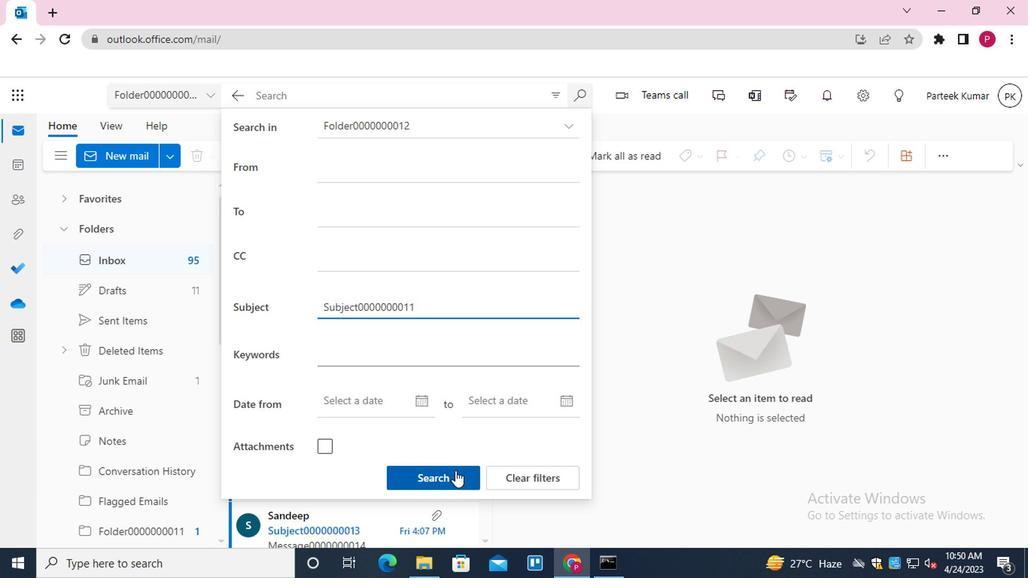 
Action: Mouse pressed left at (450, 473)
Screenshot: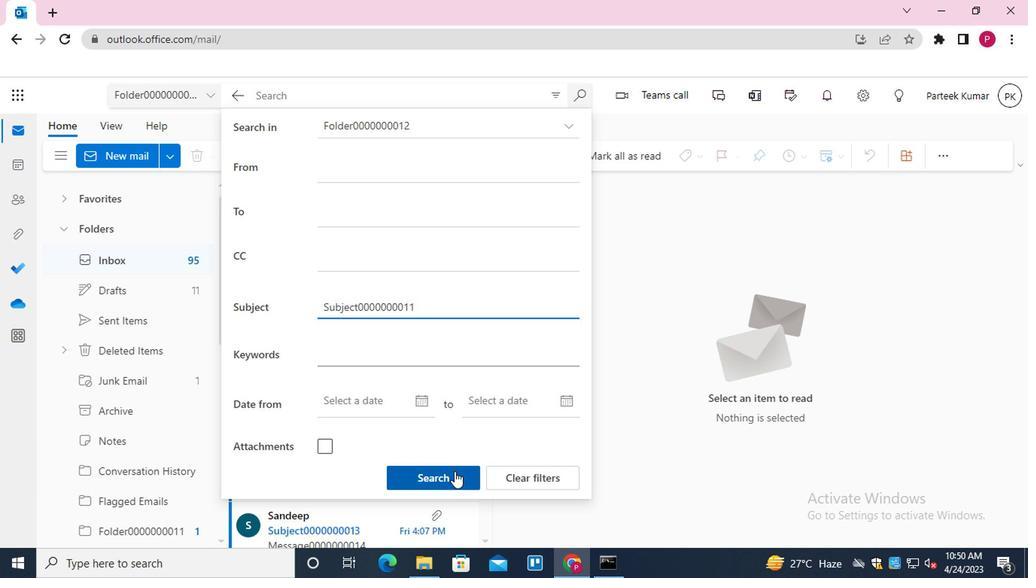 
Action: Mouse moved to (330, 270)
Screenshot: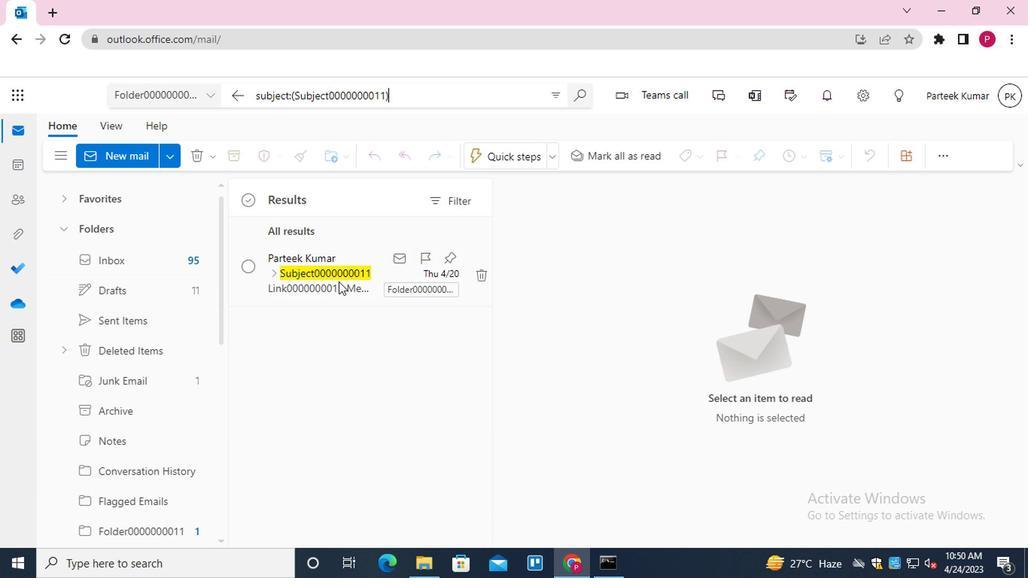 
Action: Mouse pressed right at (330, 270)
Screenshot: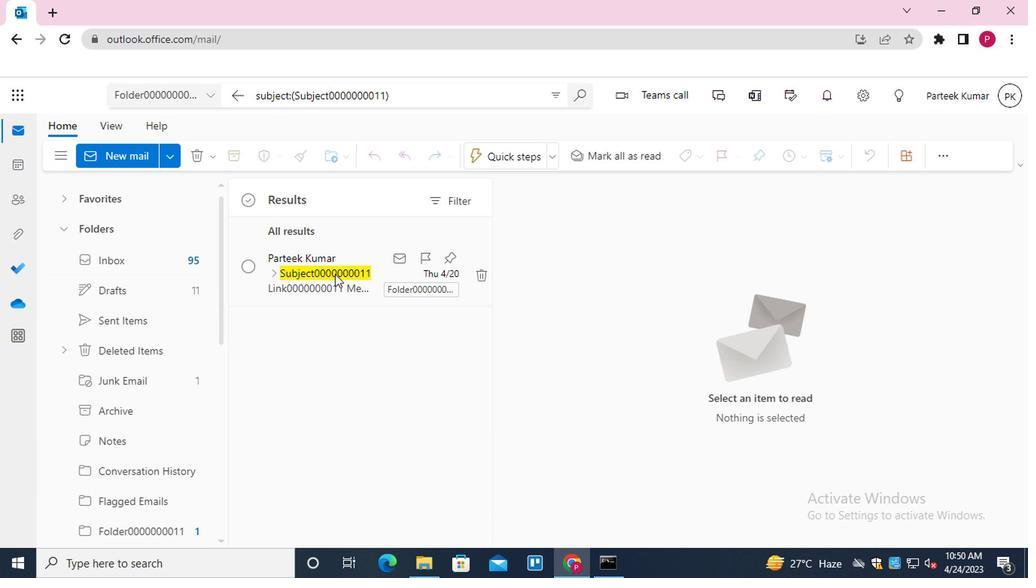 
Action: Mouse moved to (377, 340)
Screenshot: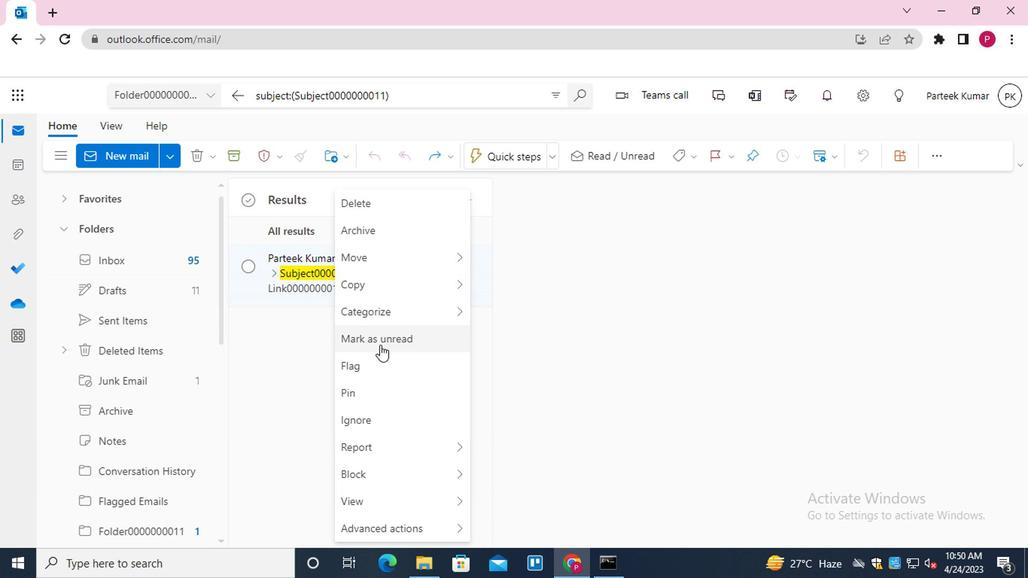 
Action: Mouse pressed left at (377, 340)
Screenshot: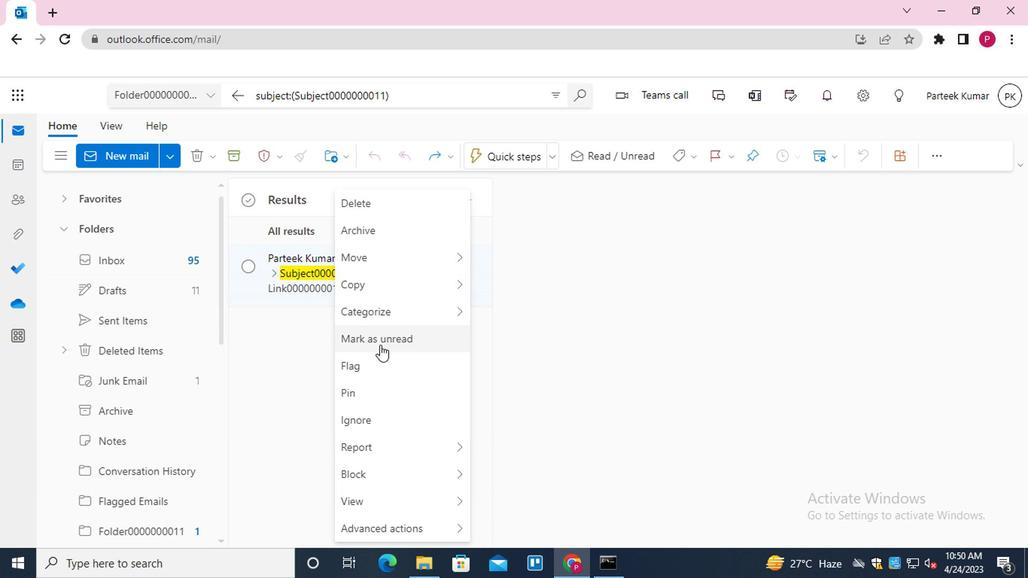
Action: Mouse moved to (223, 98)
Screenshot: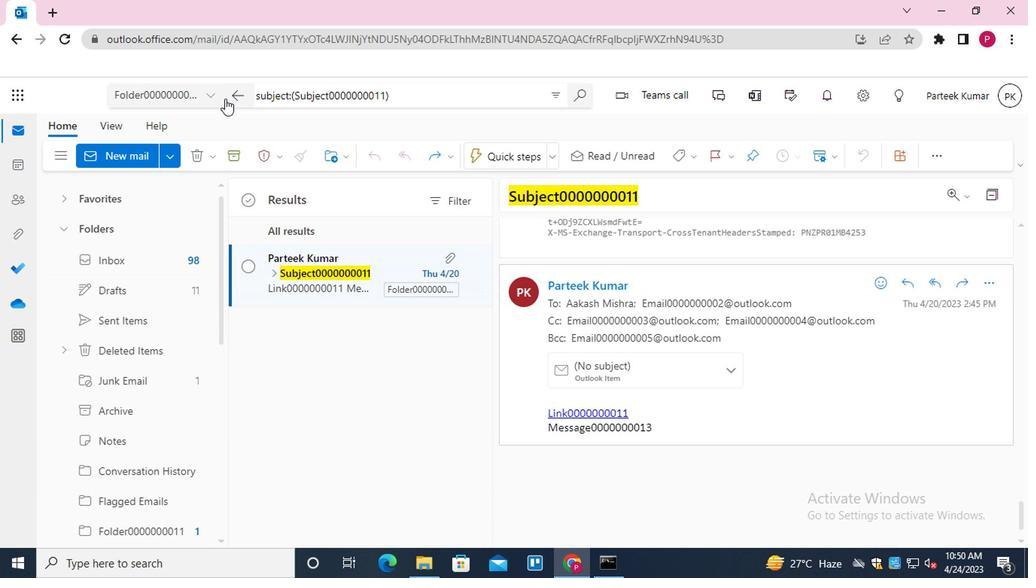 
Action: Mouse pressed left at (223, 98)
Screenshot: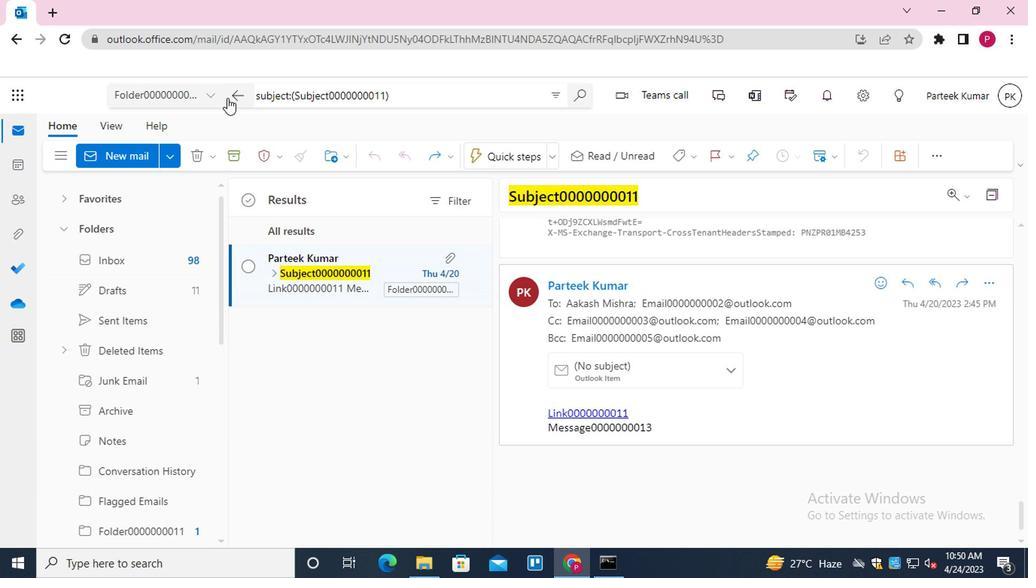
Action: Mouse moved to (471, 102)
Screenshot: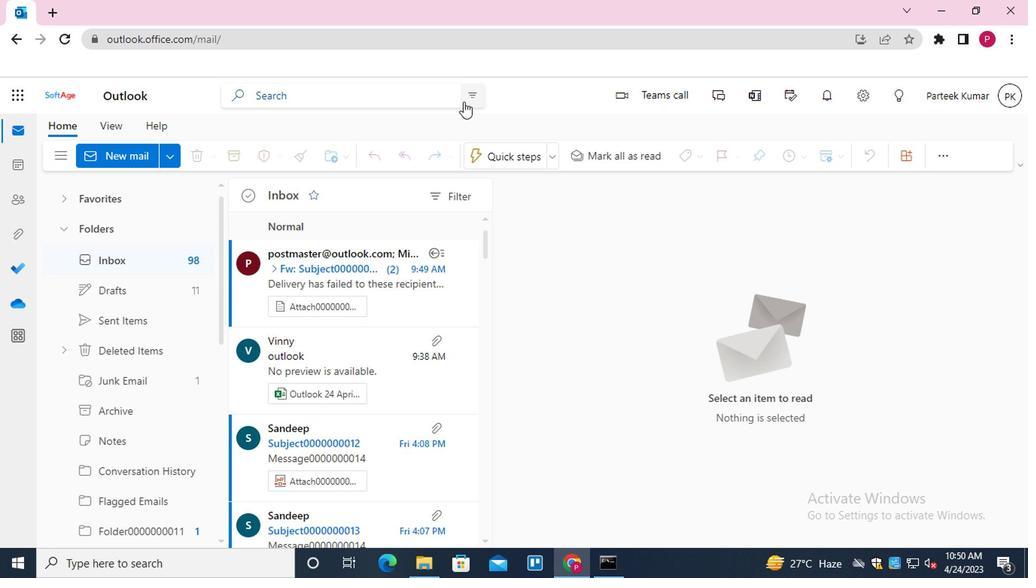 
Action: Mouse pressed left at (471, 102)
Screenshot: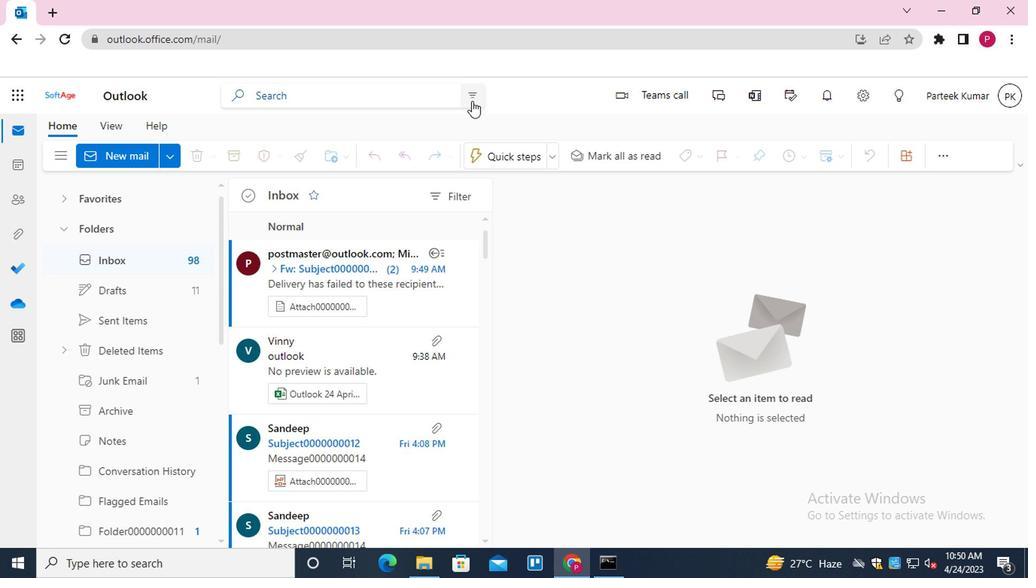 
Action: Mouse moved to (381, 131)
Screenshot: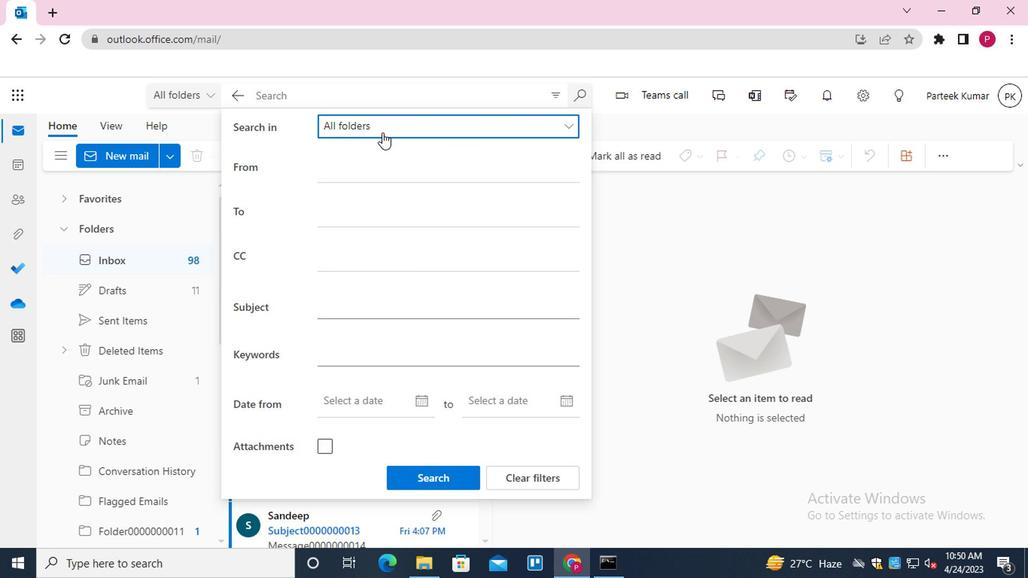 
Action: Mouse pressed left at (381, 131)
Screenshot: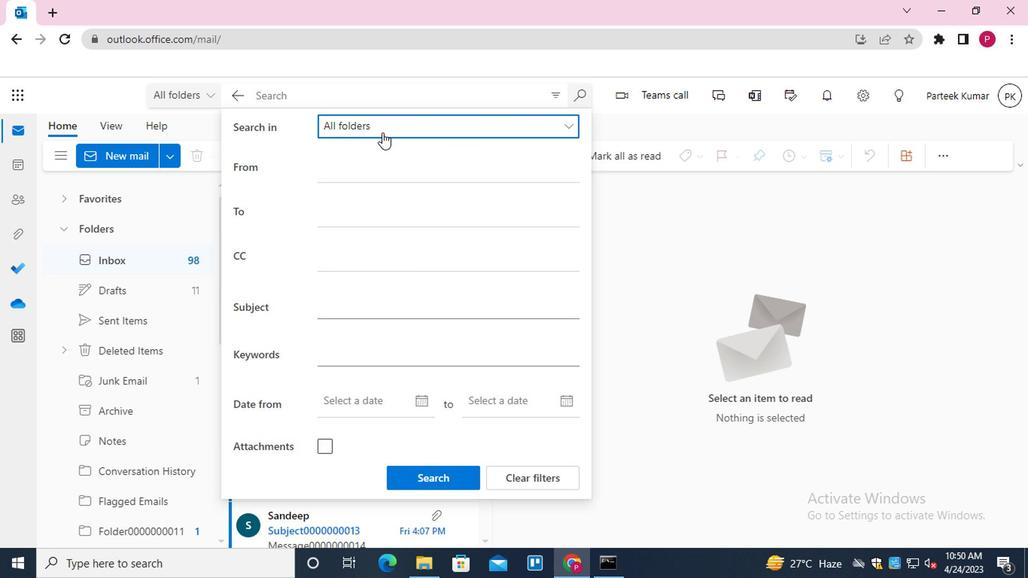 
Action: Mouse moved to (383, 259)
Screenshot: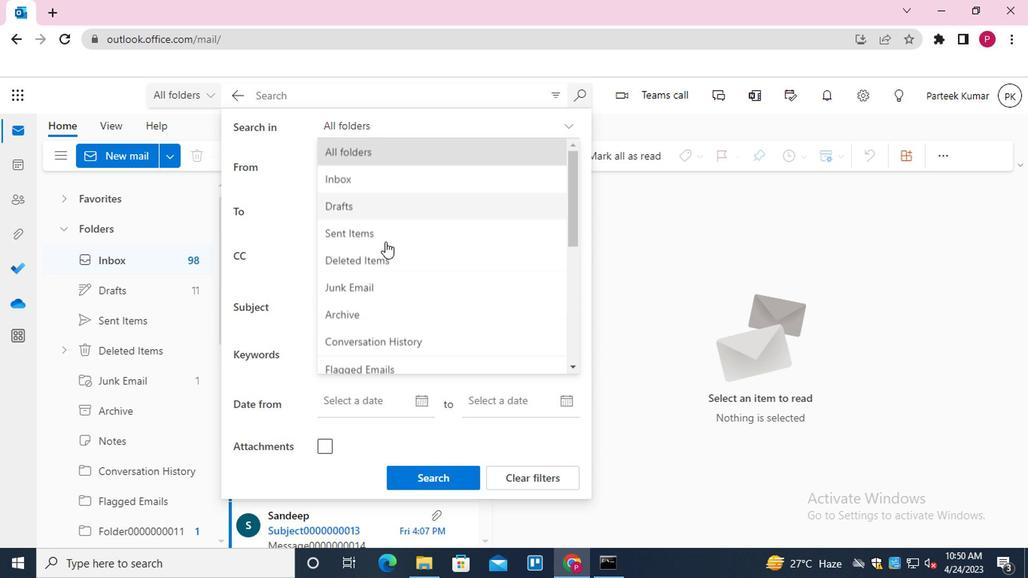 
Action: Mouse scrolled (383, 258) with delta (0, 0)
Screenshot: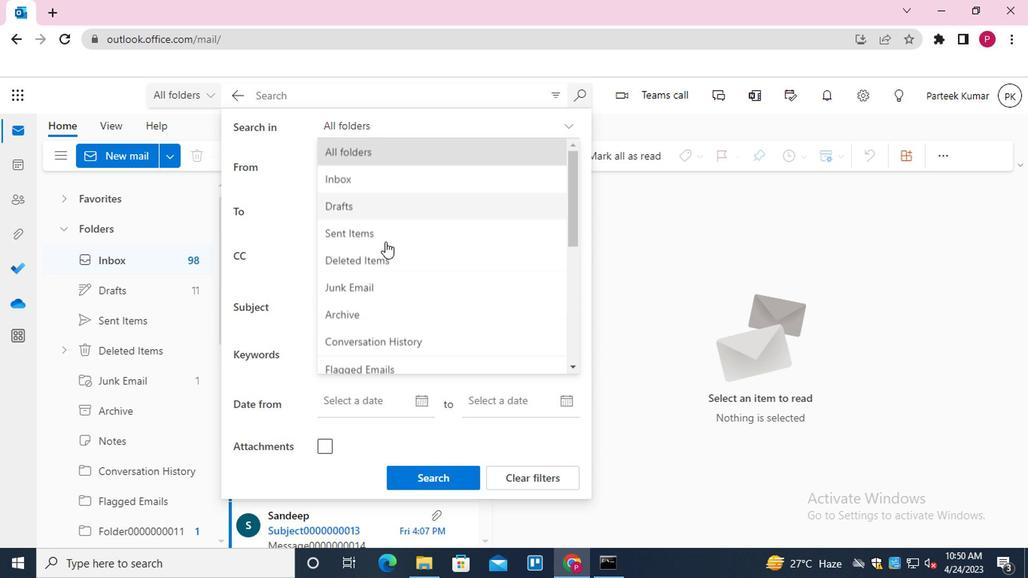 
Action: Mouse moved to (384, 260)
Screenshot: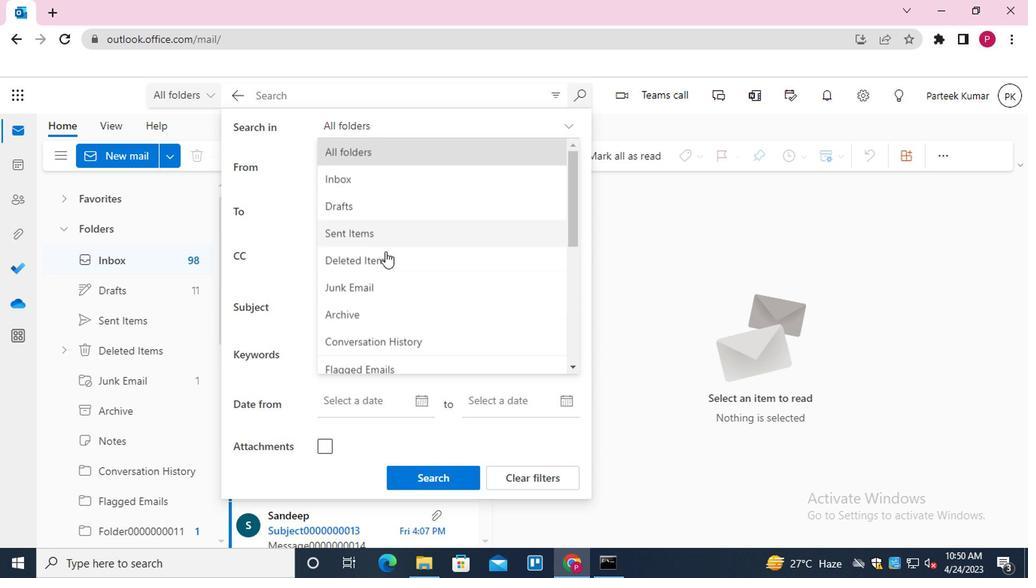 
Action: Mouse scrolled (384, 259) with delta (0, -1)
Screenshot: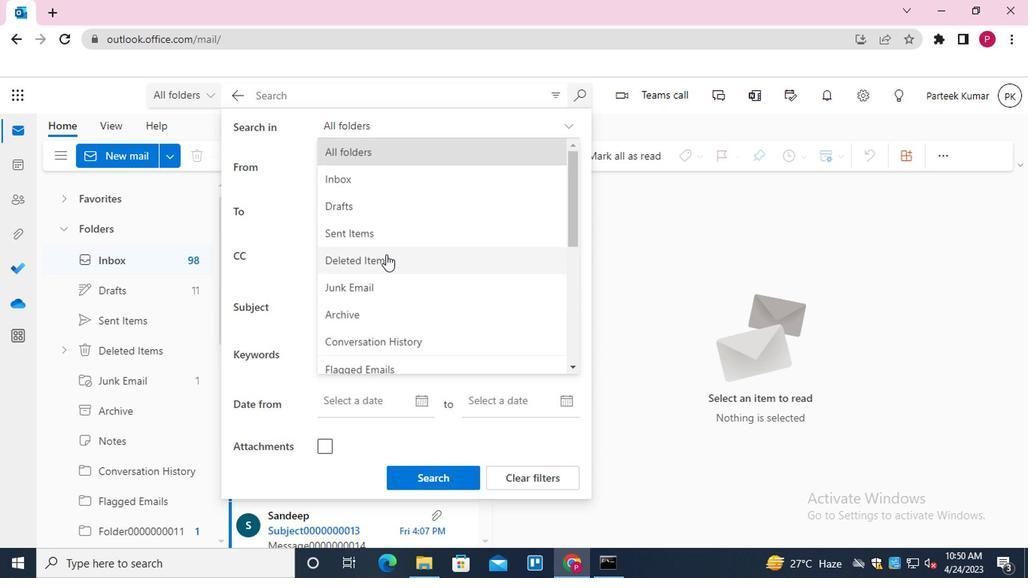 
Action: Mouse moved to (413, 233)
Screenshot: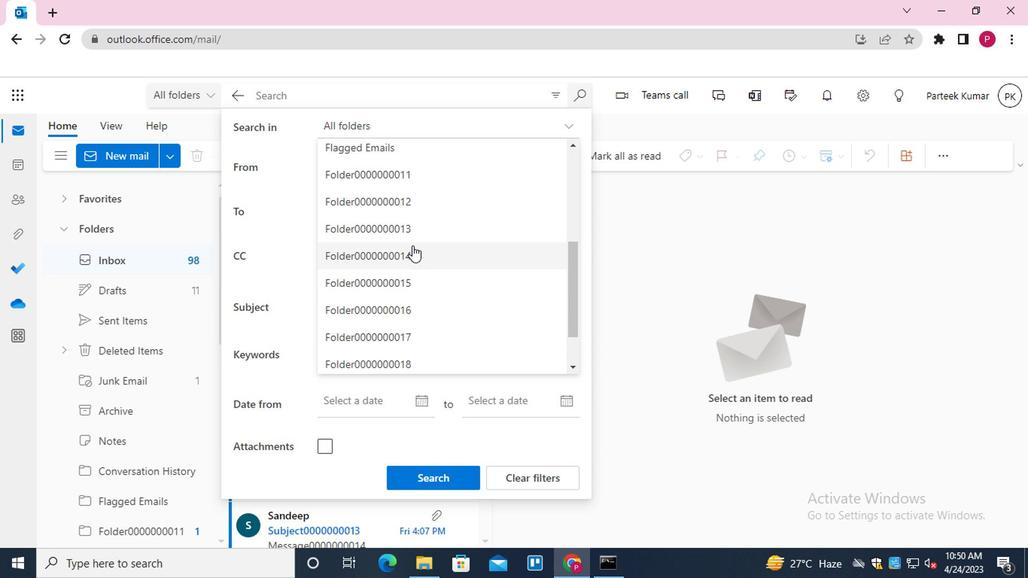
Action: Mouse pressed left at (413, 233)
Screenshot: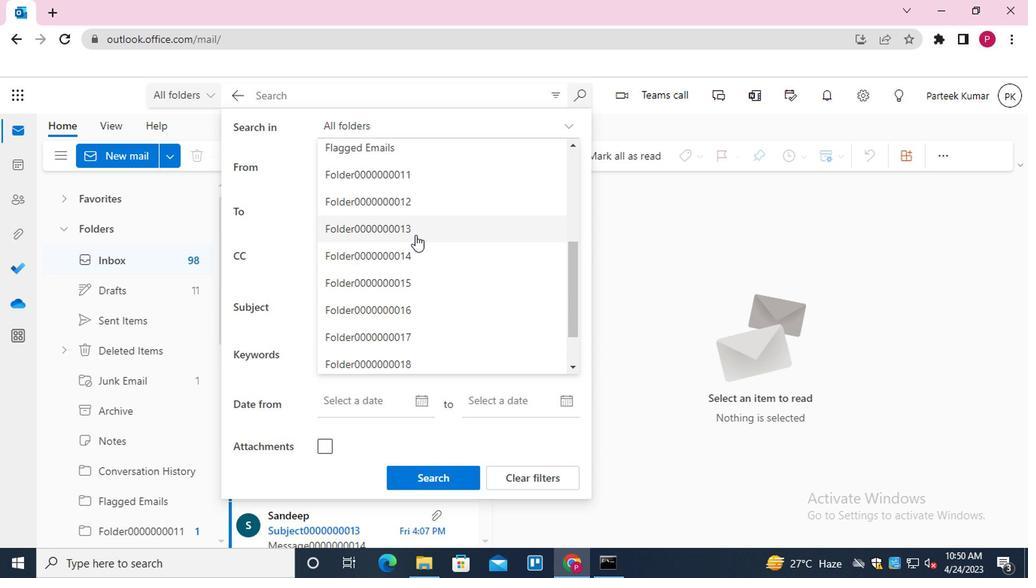 
Action: Mouse moved to (371, 302)
Screenshot: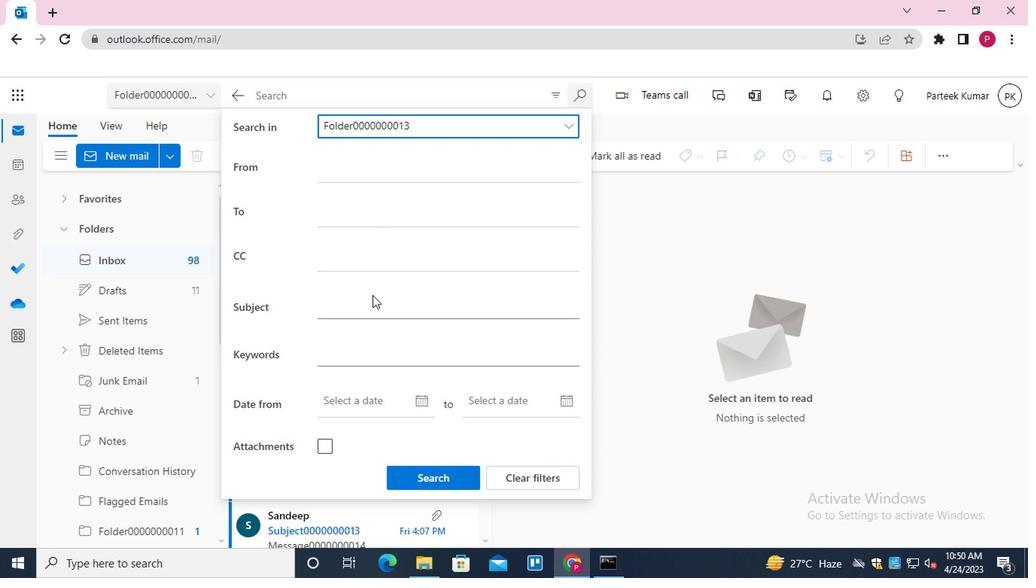 
Action: Mouse pressed left at (371, 302)
Screenshot: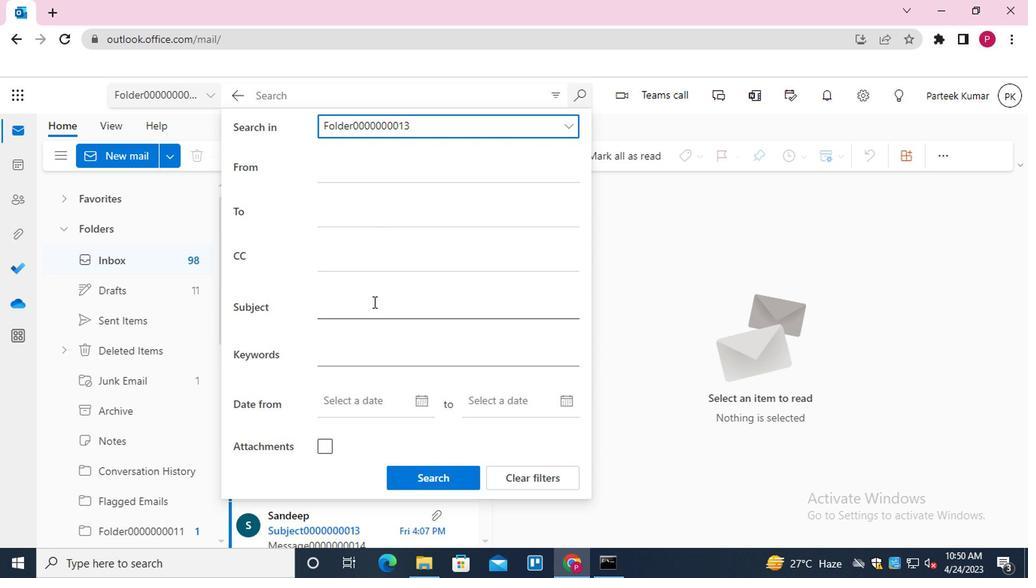 
Action: Key pressed <Key.shift>SUBJECT0000000011
Screenshot: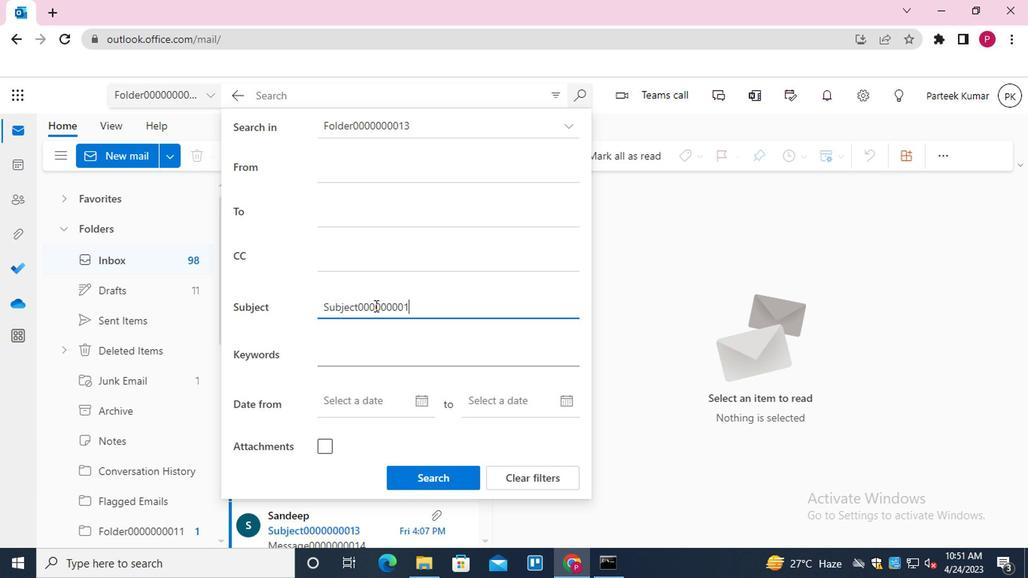 
Action: Mouse moved to (443, 475)
Screenshot: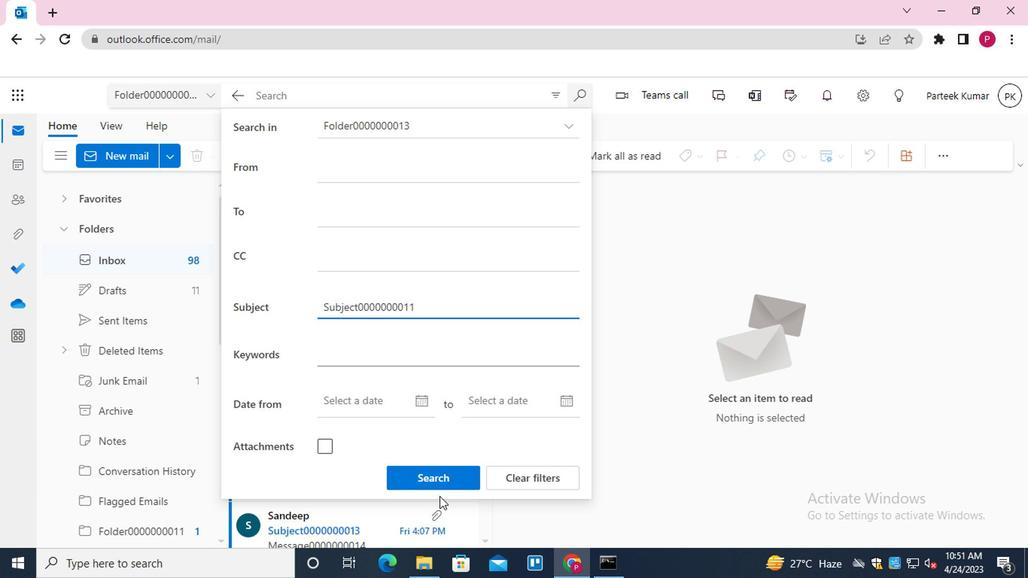 
Action: Mouse pressed left at (443, 475)
Screenshot: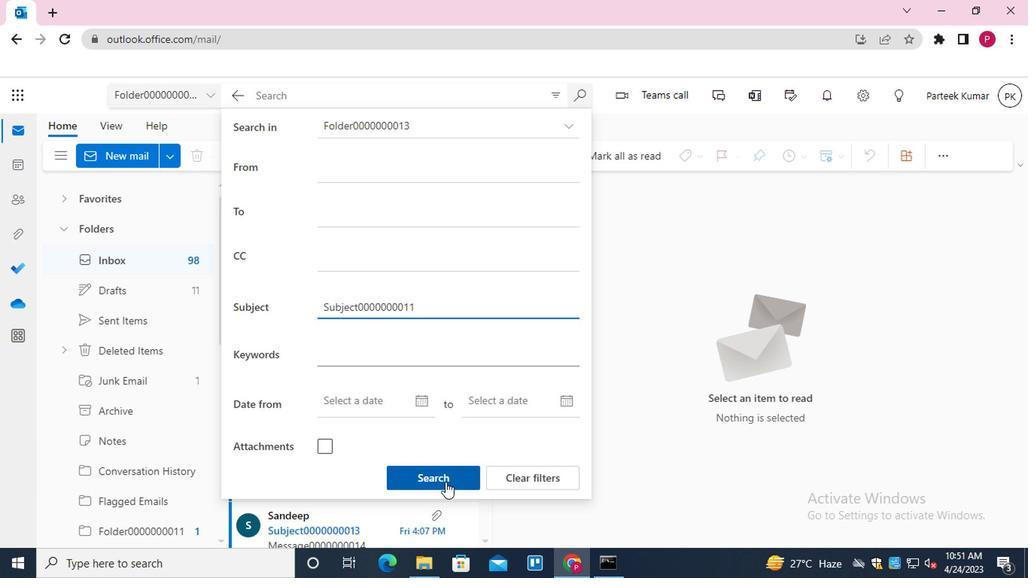 
Action: Mouse moved to (318, 284)
Screenshot: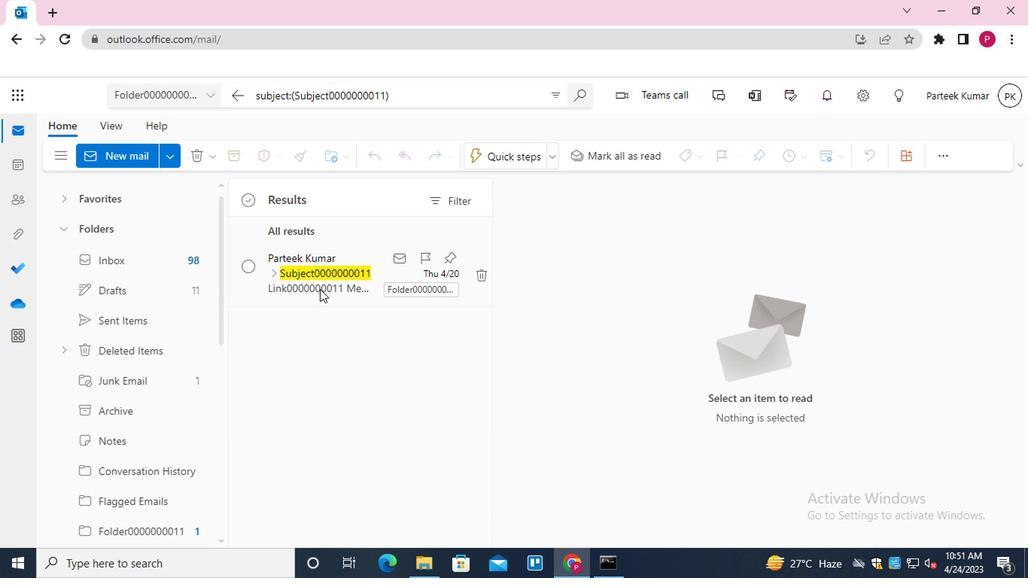 
Action: Mouse pressed right at (318, 284)
Screenshot: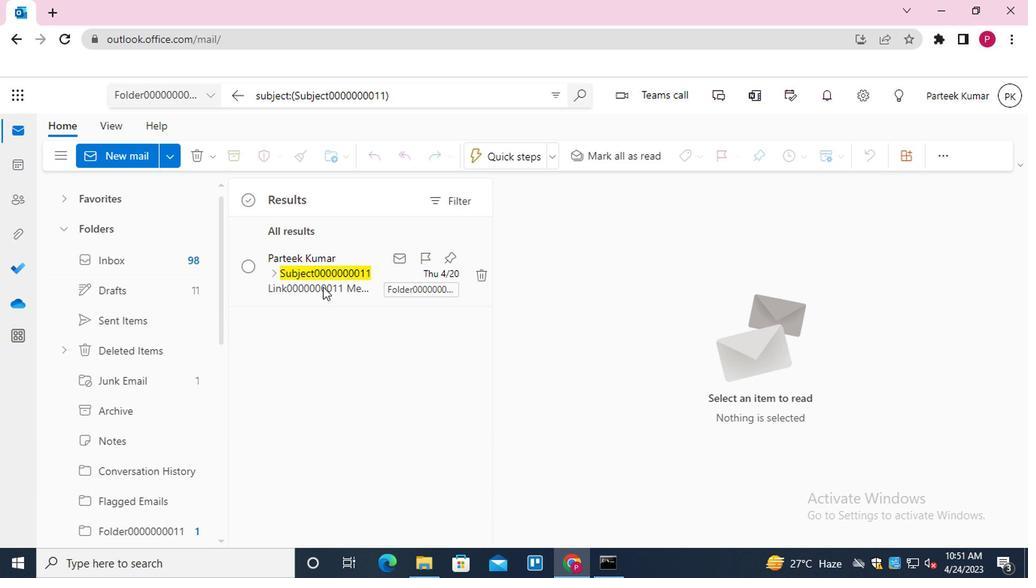 
Action: Mouse moved to (346, 363)
Screenshot: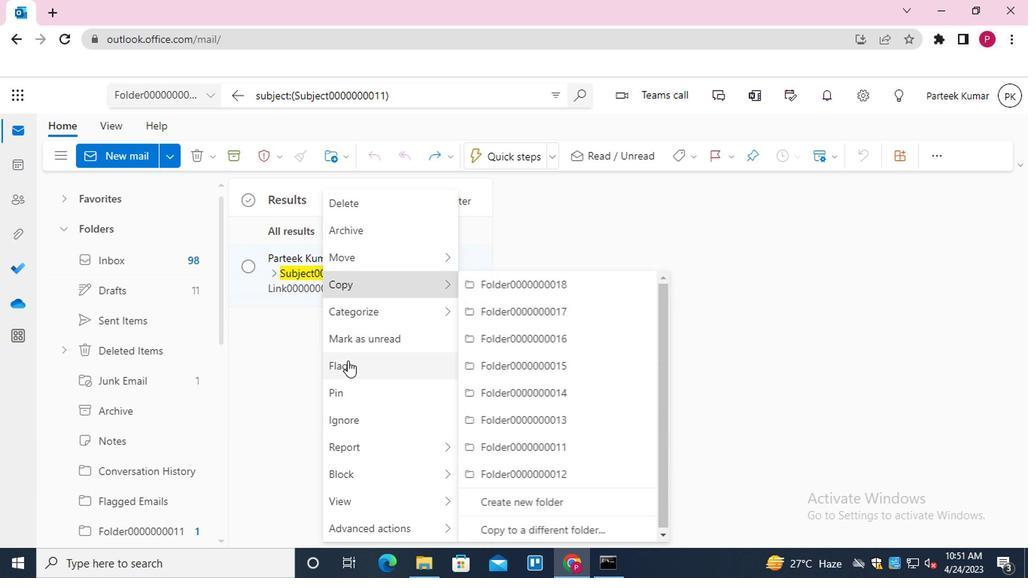 
Action: Mouse pressed left at (346, 363)
Screenshot: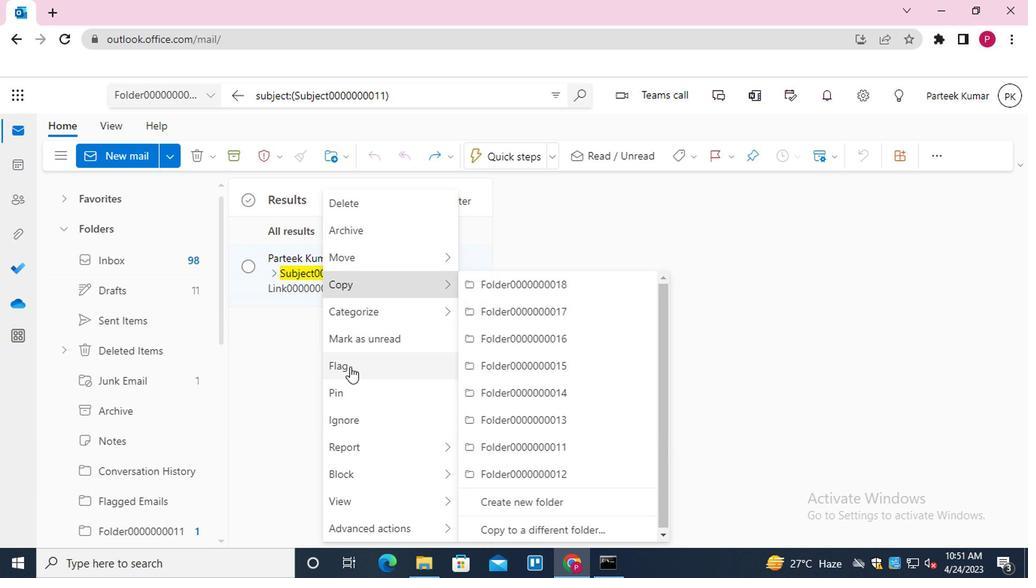 
